 Task: Create a due date automation trigger when advanced on, on the wednesday before a card is due add fields with custom field "Resume" set to a date in this month at 11:00 AM.
Action: Mouse moved to (1195, 82)
Screenshot: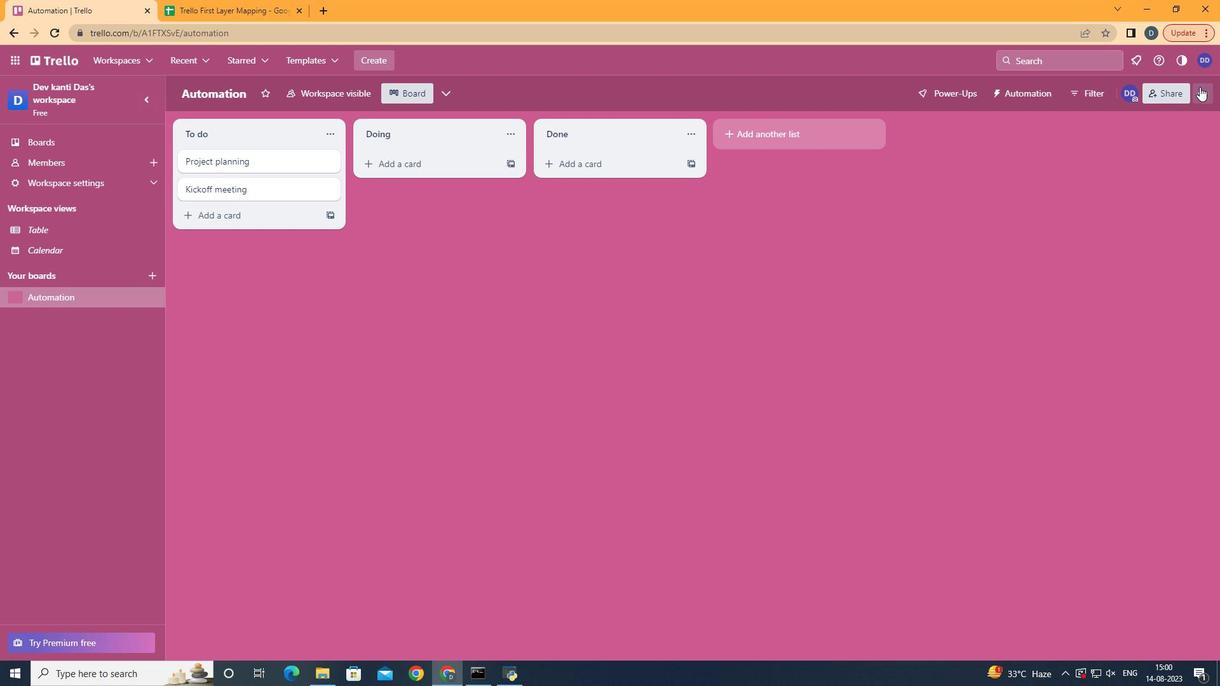 
Action: Mouse pressed left at (1195, 82)
Screenshot: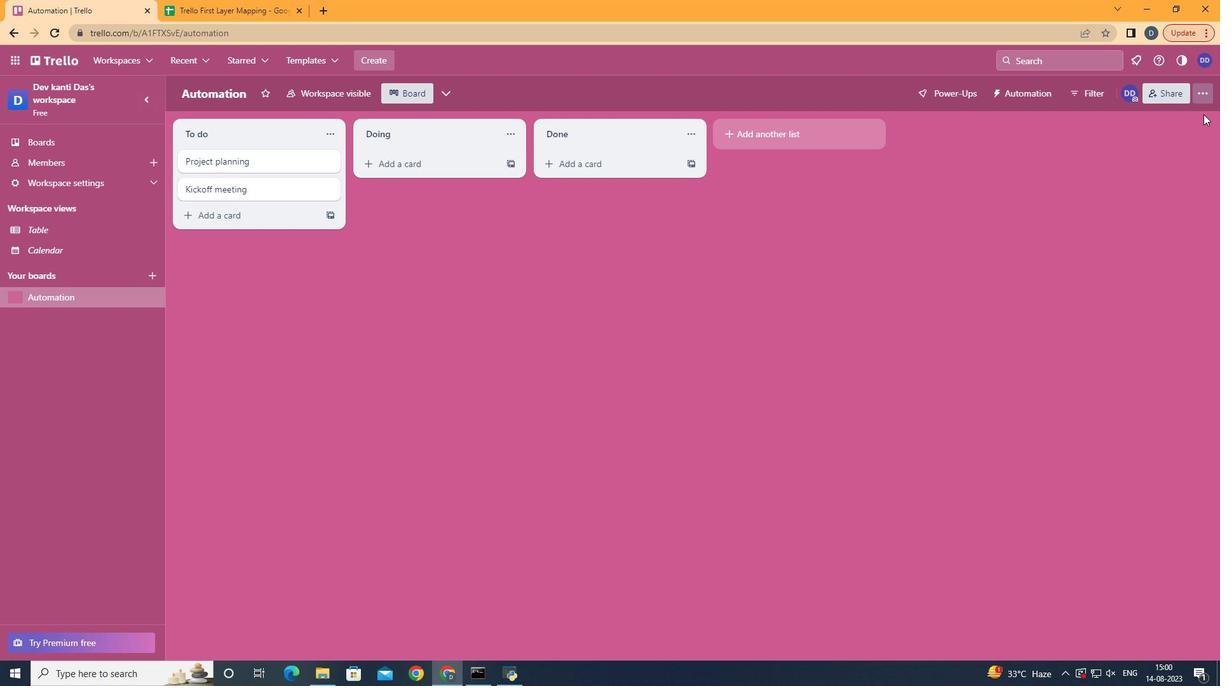 
Action: Mouse moved to (1133, 261)
Screenshot: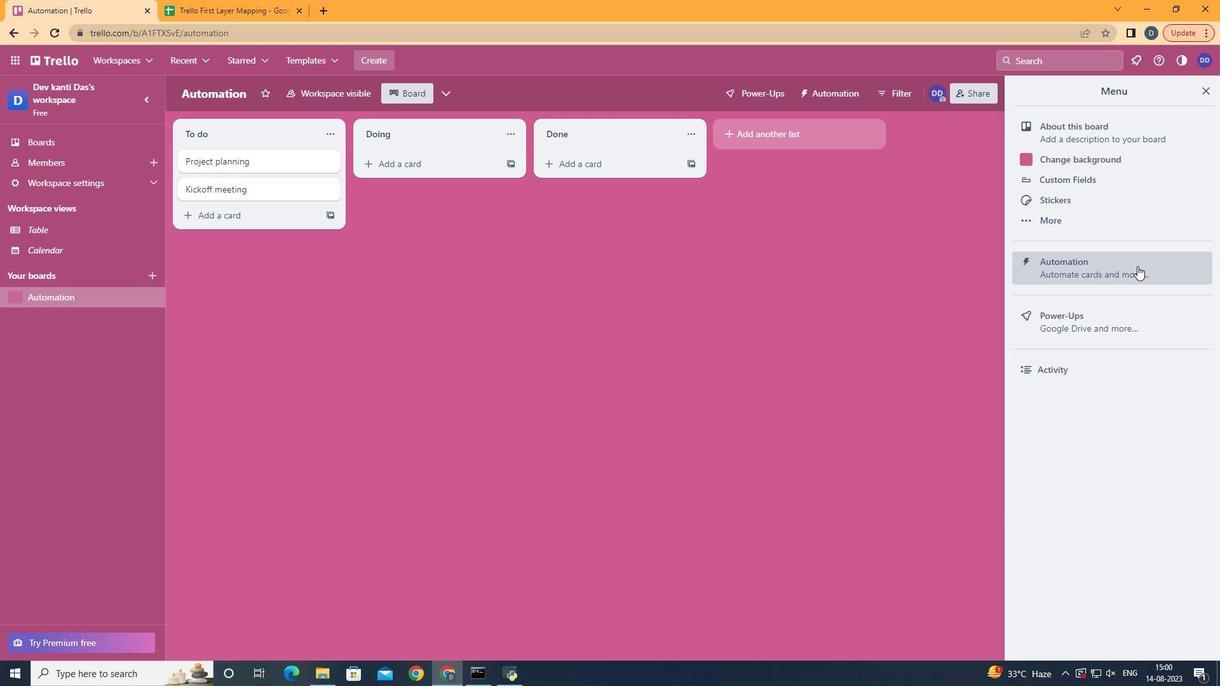 
Action: Mouse pressed left at (1133, 261)
Screenshot: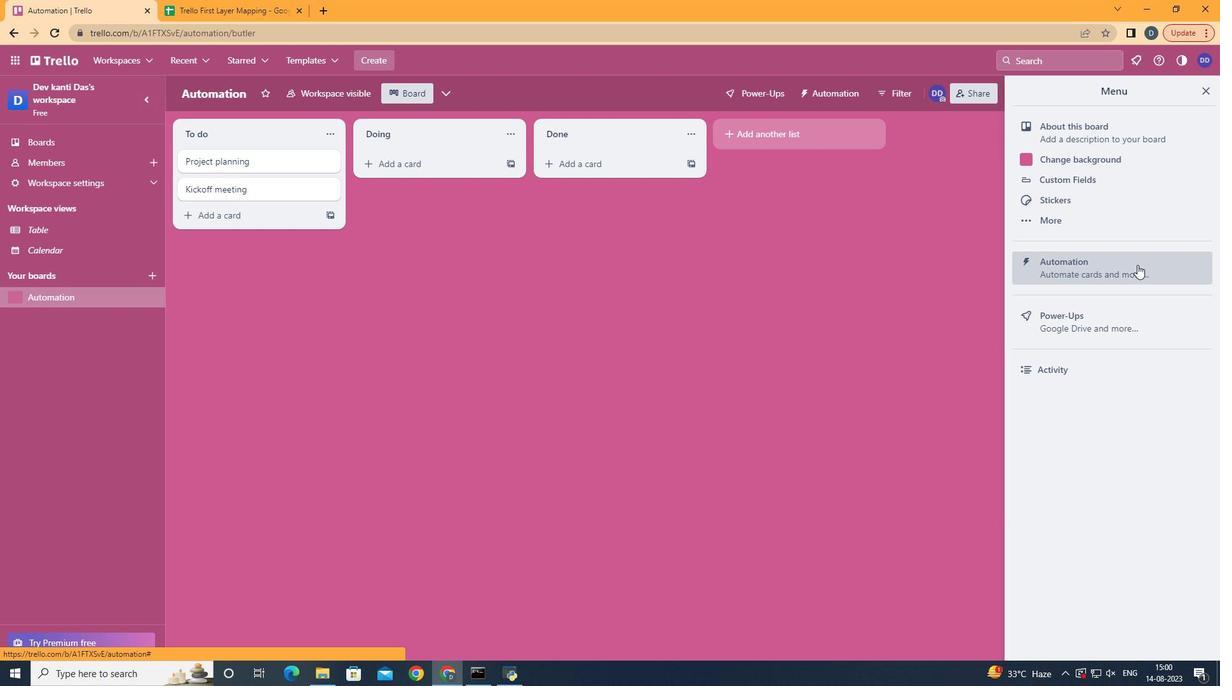 
Action: Mouse moved to (218, 238)
Screenshot: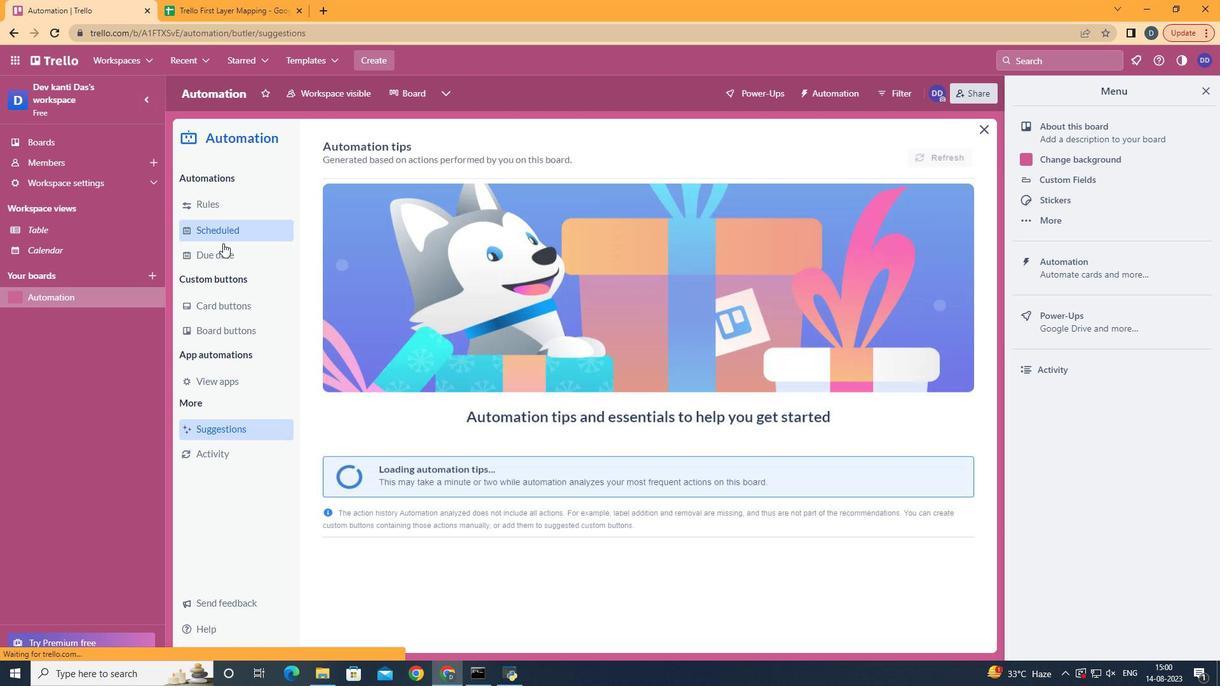 
Action: Mouse pressed left at (218, 238)
Screenshot: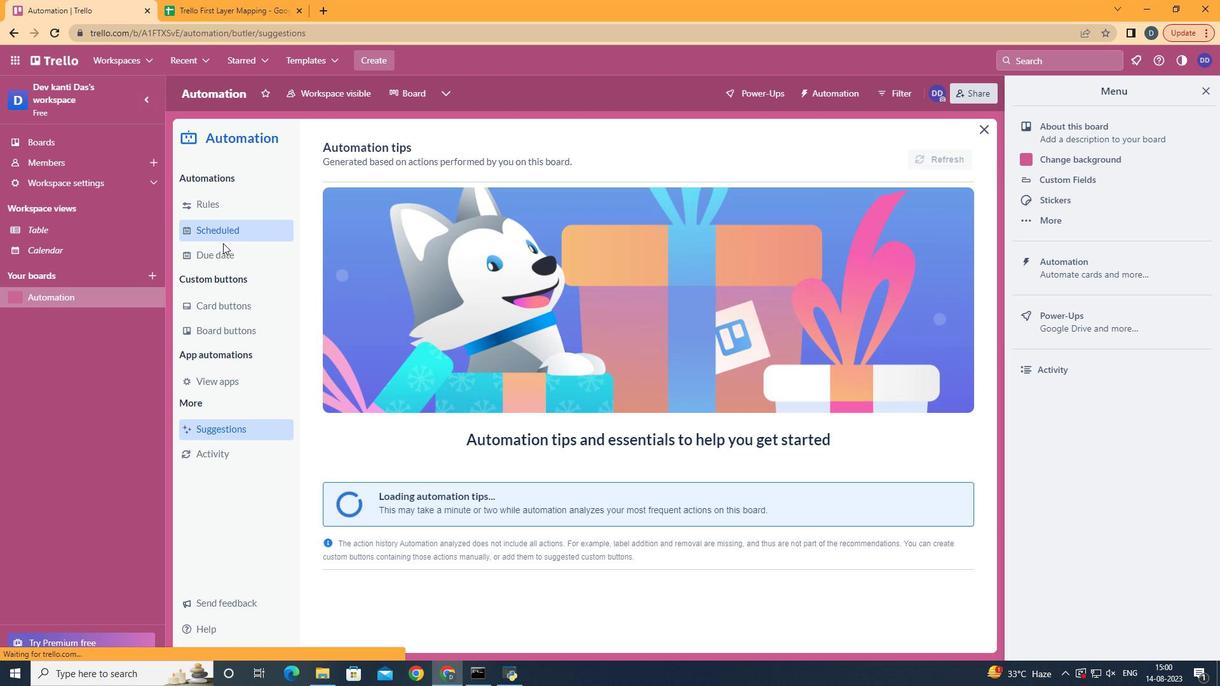 
Action: Mouse moved to (217, 245)
Screenshot: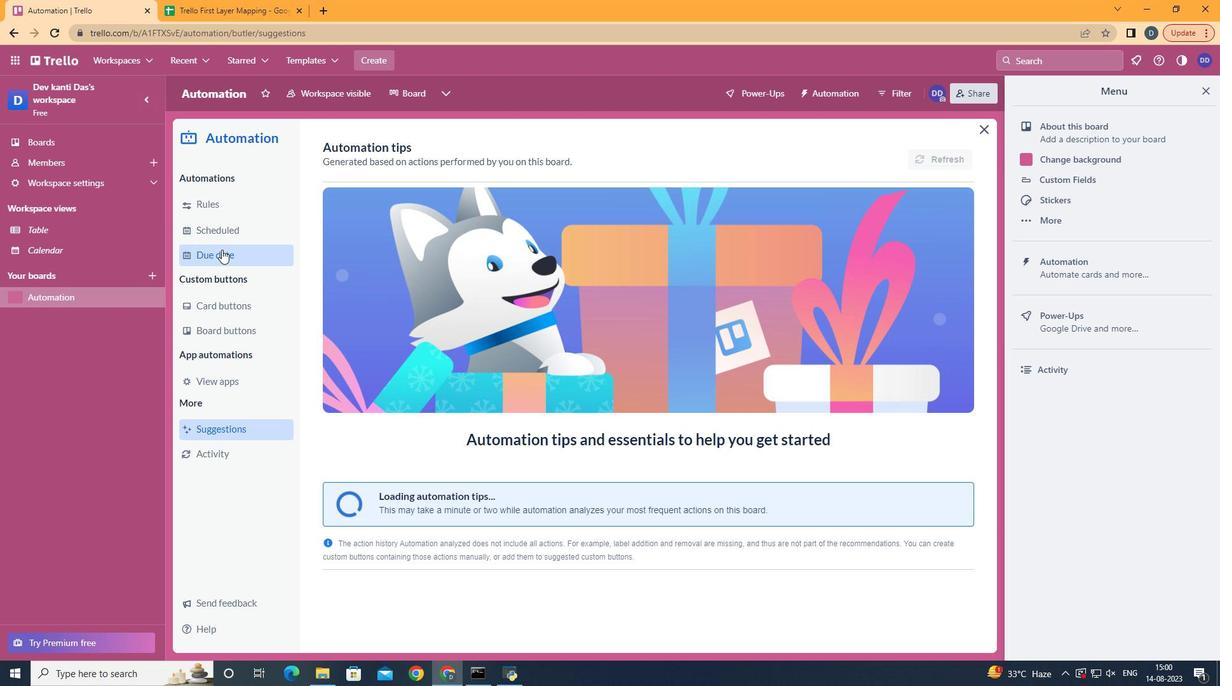 
Action: Mouse pressed left at (217, 245)
Screenshot: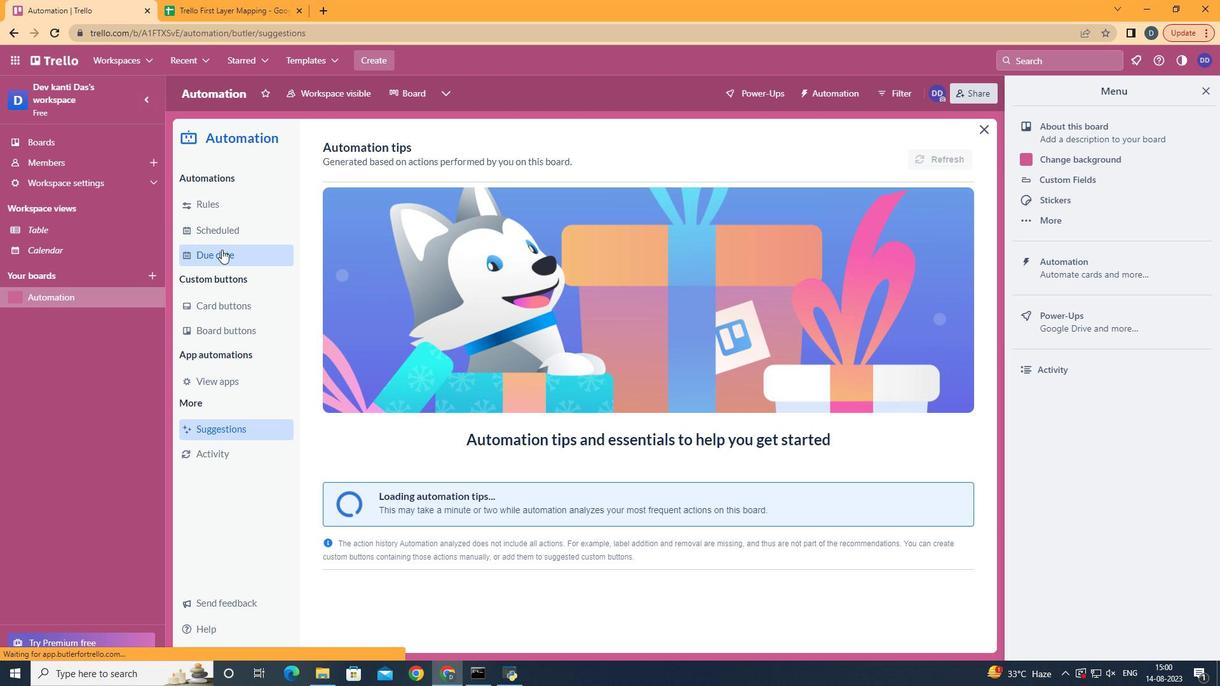 
Action: Mouse moved to (883, 149)
Screenshot: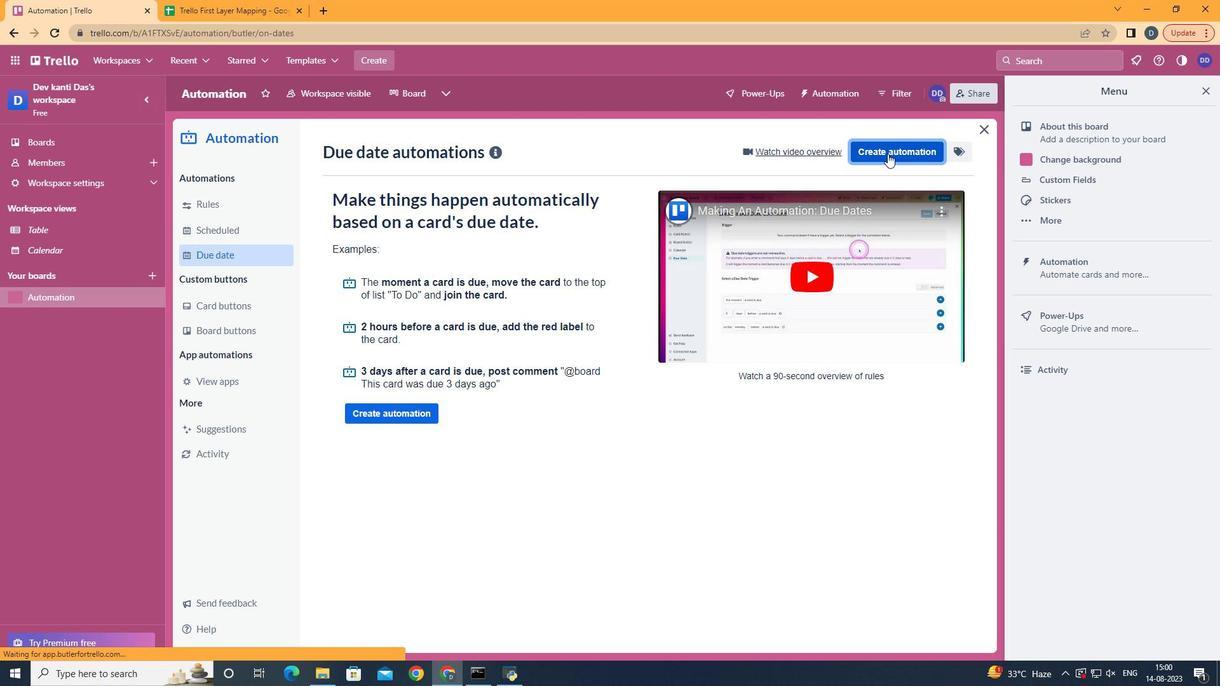 
Action: Mouse pressed left at (883, 149)
Screenshot: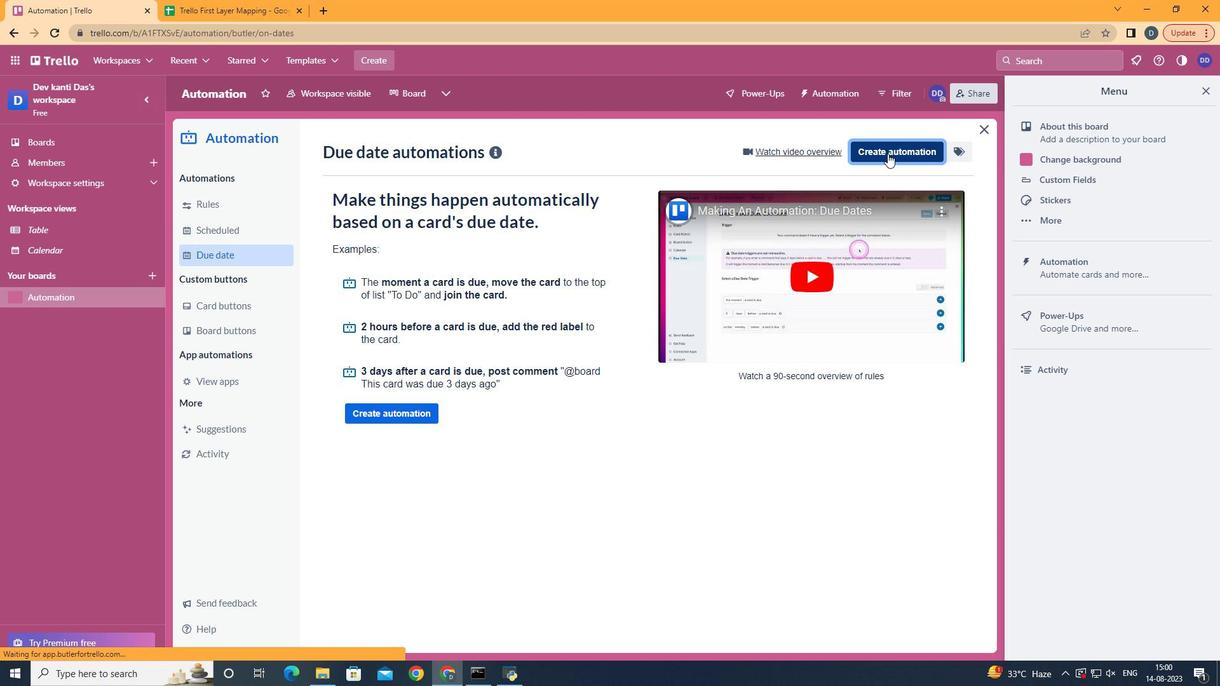 
Action: Mouse moved to (654, 266)
Screenshot: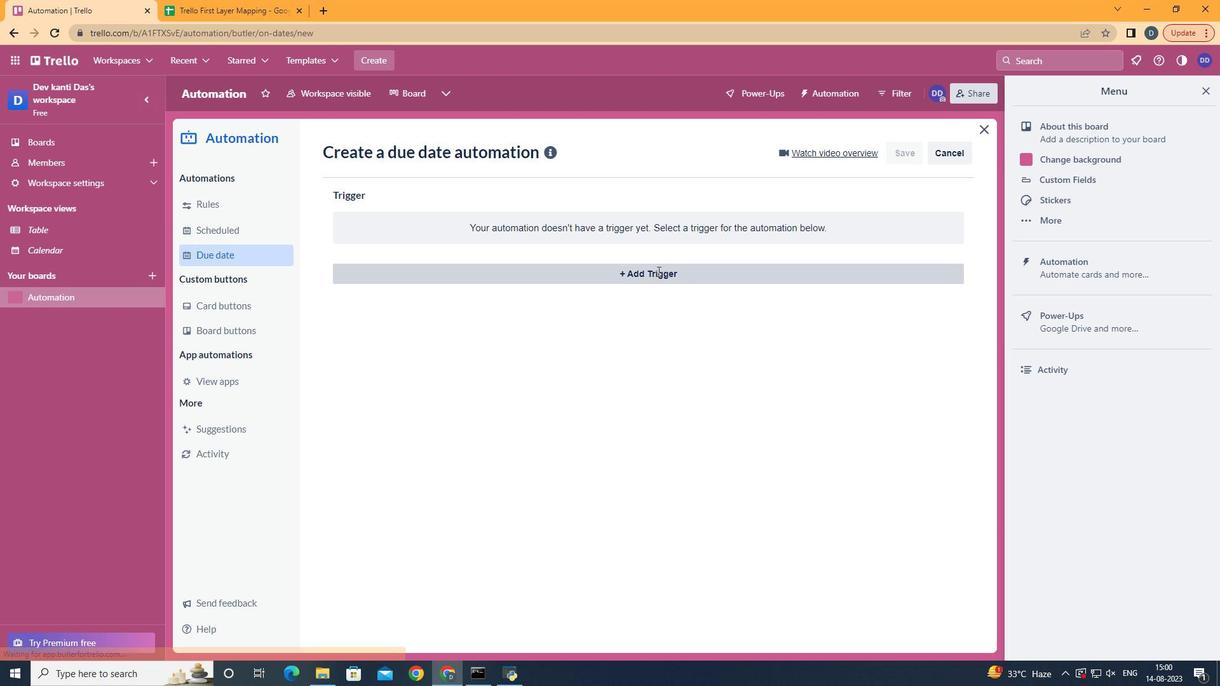 
Action: Mouse pressed left at (654, 266)
Screenshot: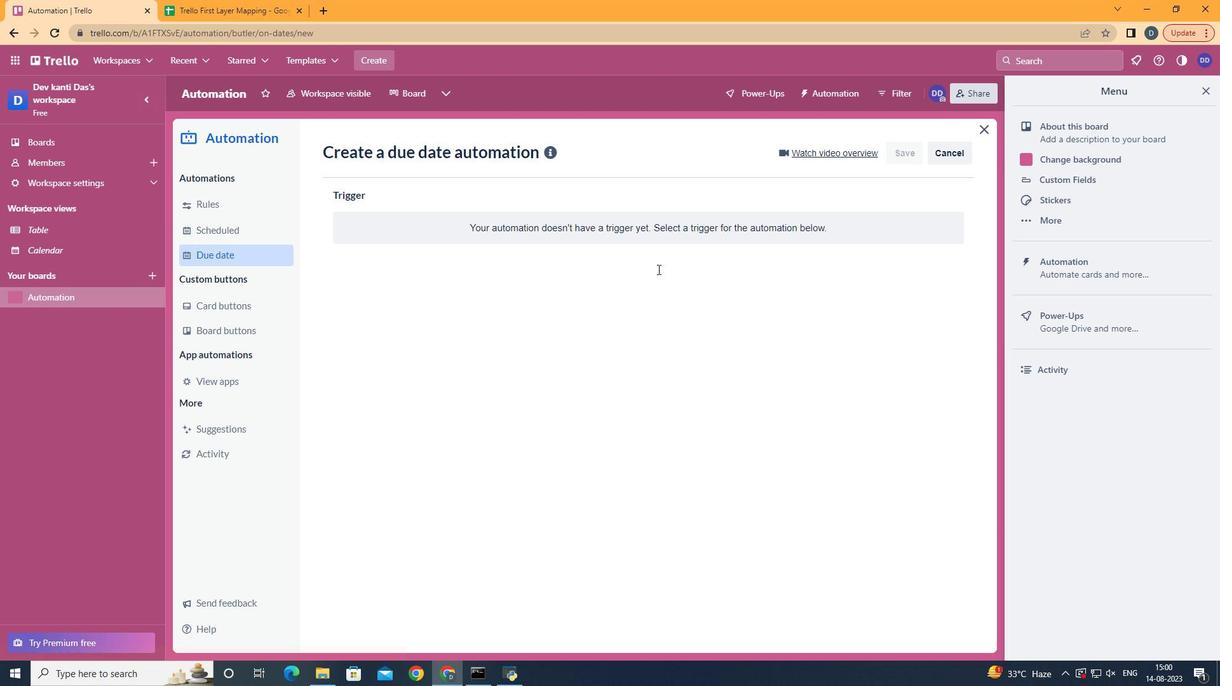 
Action: Mouse moved to (411, 385)
Screenshot: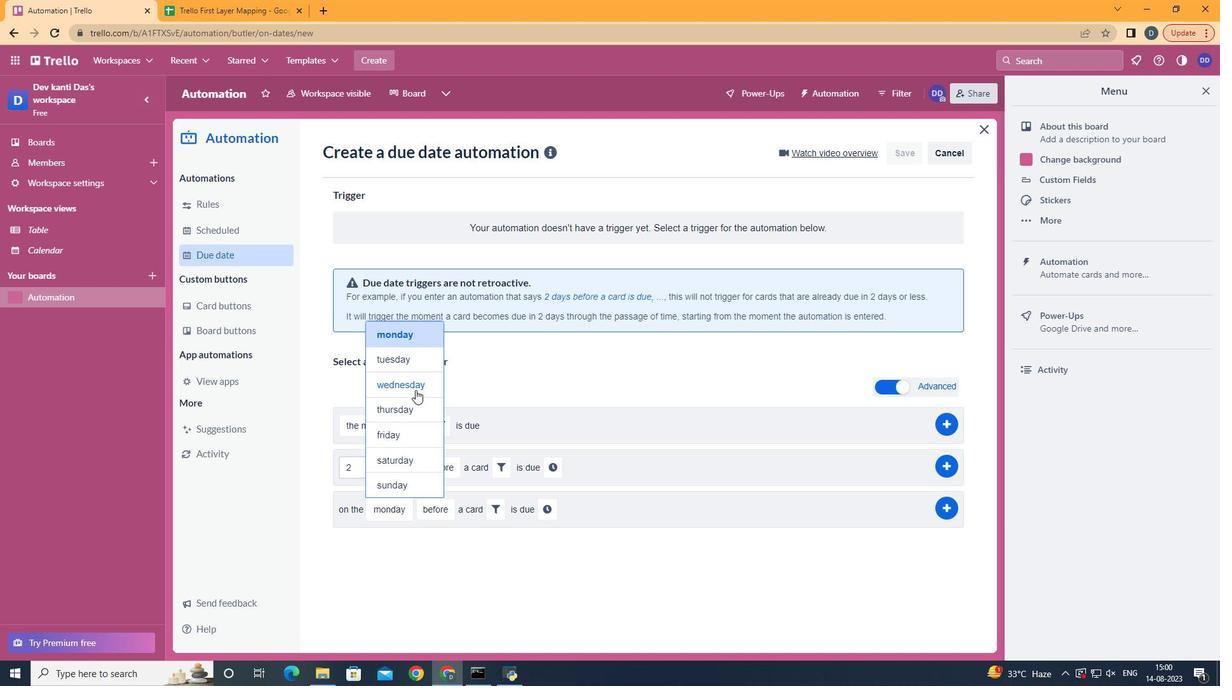 
Action: Mouse pressed left at (411, 385)
Screenshot: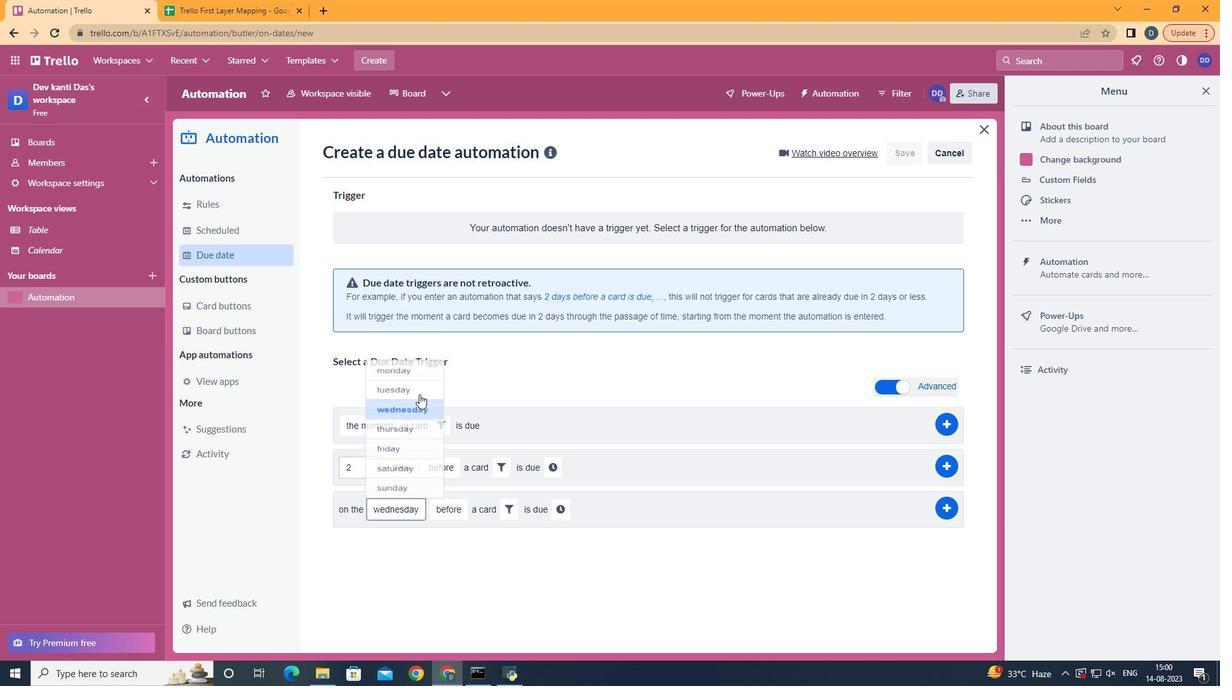 
Action: Mouse moved to (514, 519)
Screenshot: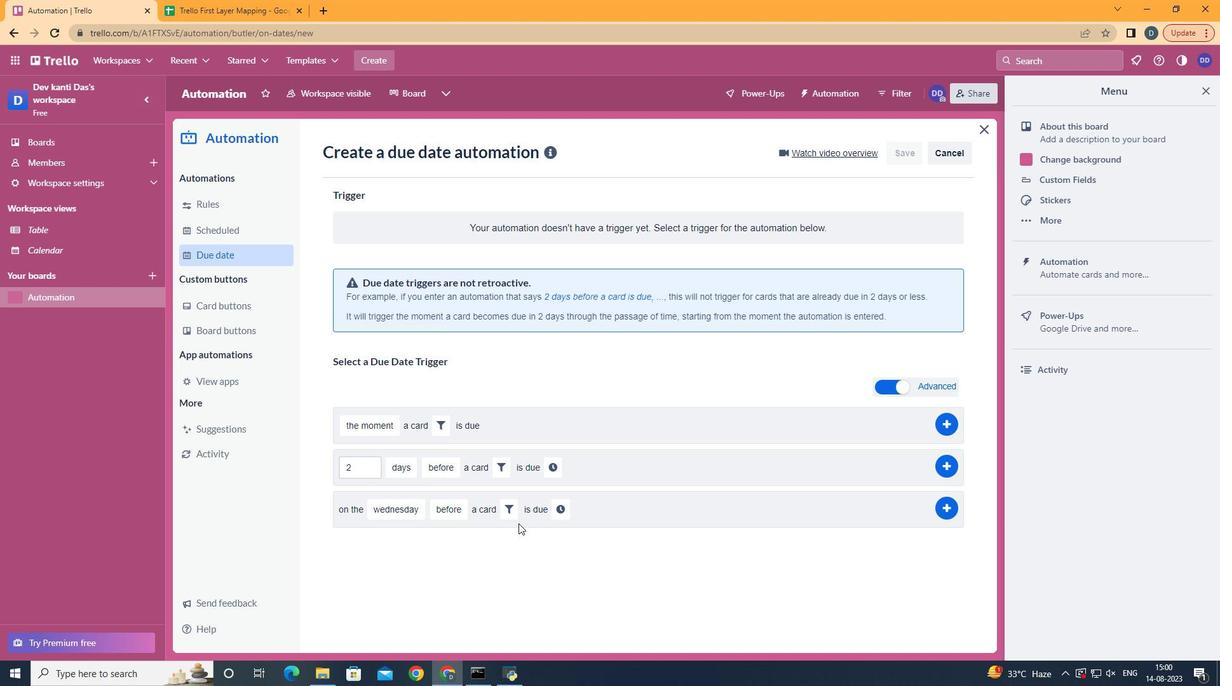 
Action: Mouse pressed left at (514, 519)
Screenshot: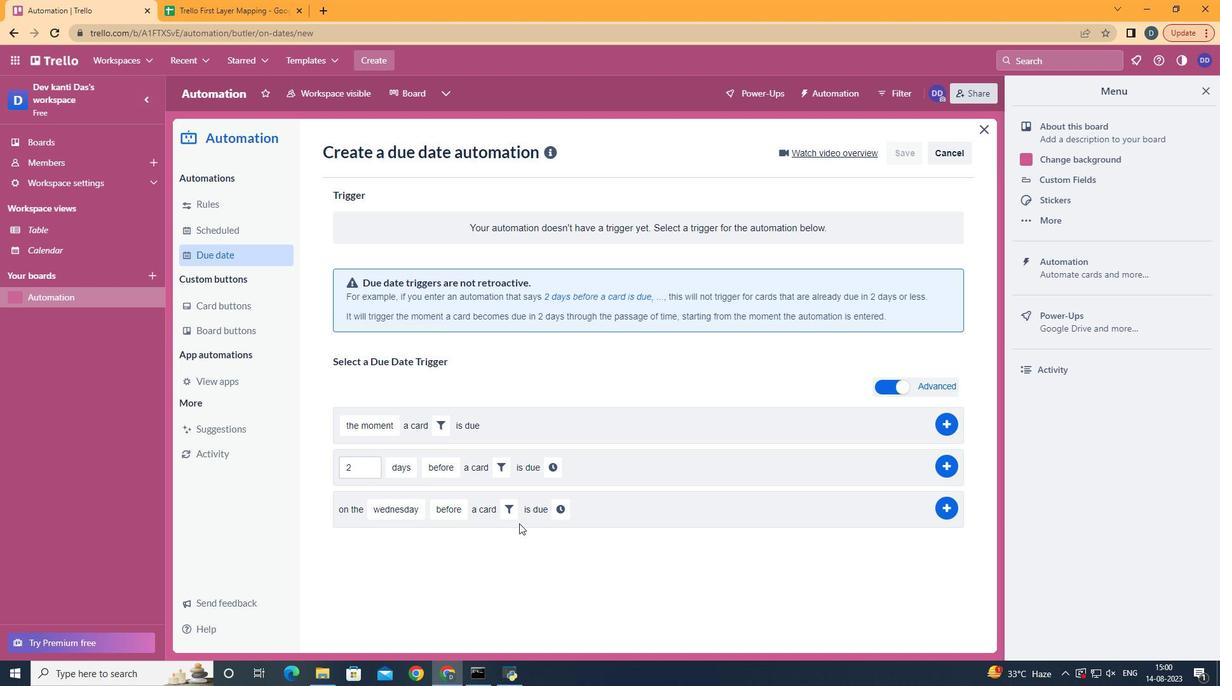 
Action: Mouse moved to (505, 503)
Screenshot: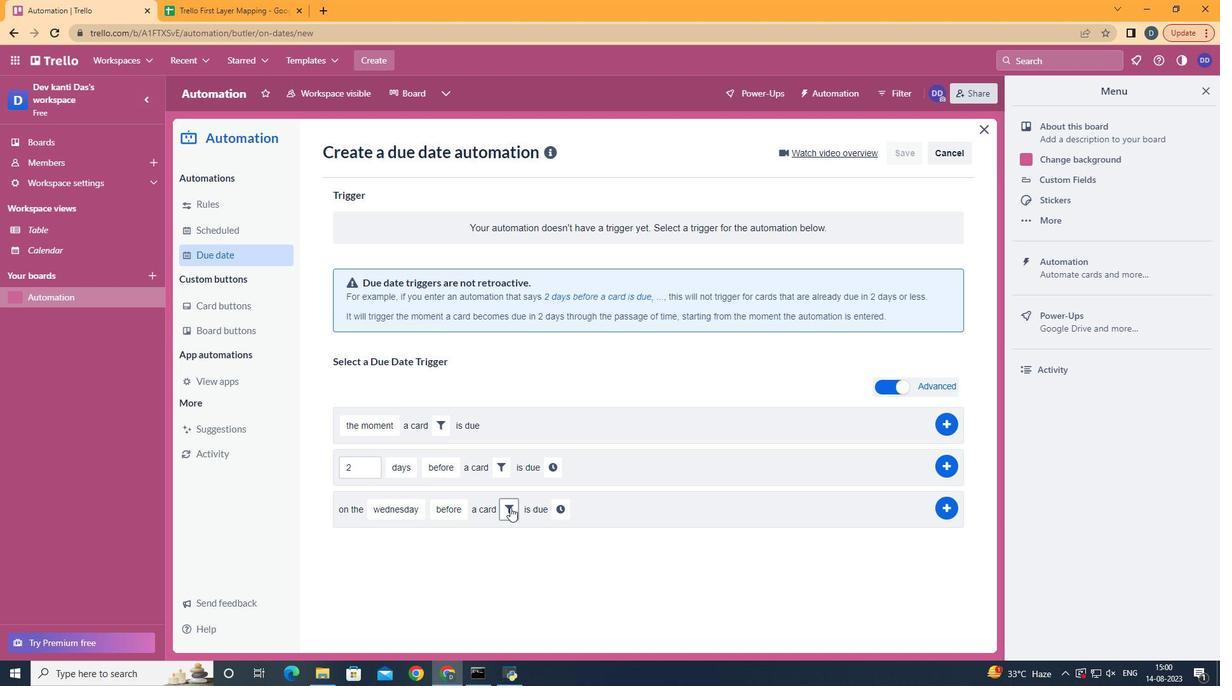 
Action: Mouse pressed left at (505, 503)
Screenshot: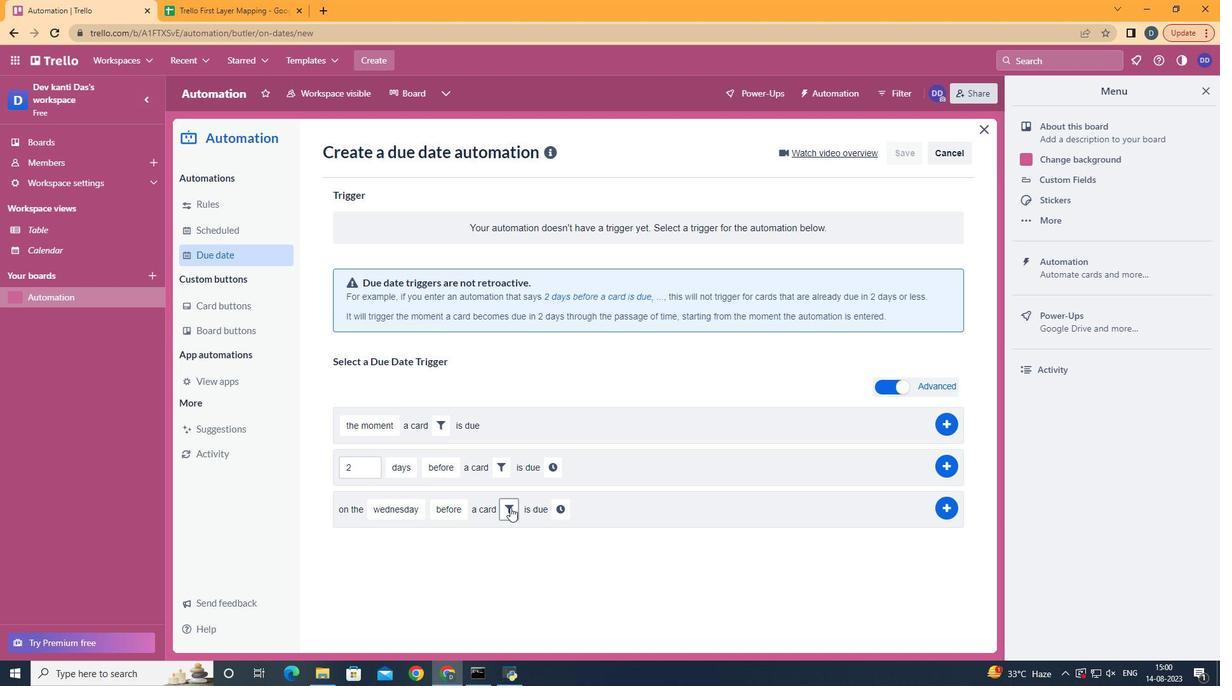 
Action: Mouse moved to (729, 552)
Screenshot: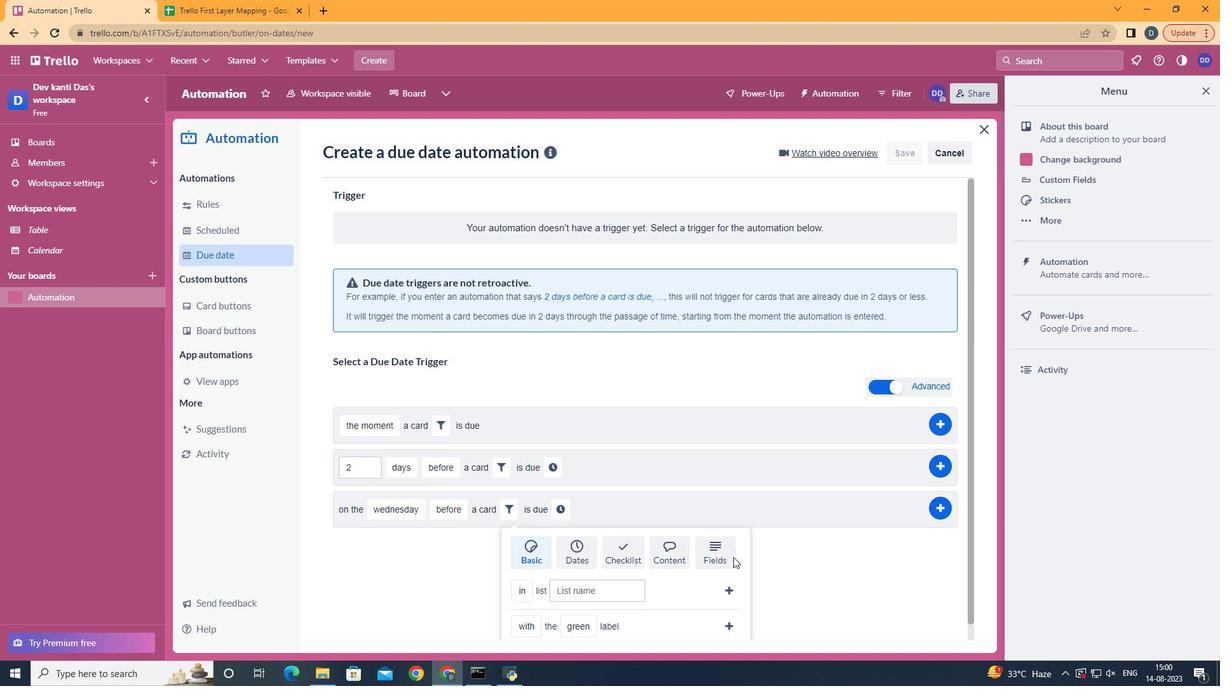 
Action: Mouse pressed left at (729, 552)
Screenshot: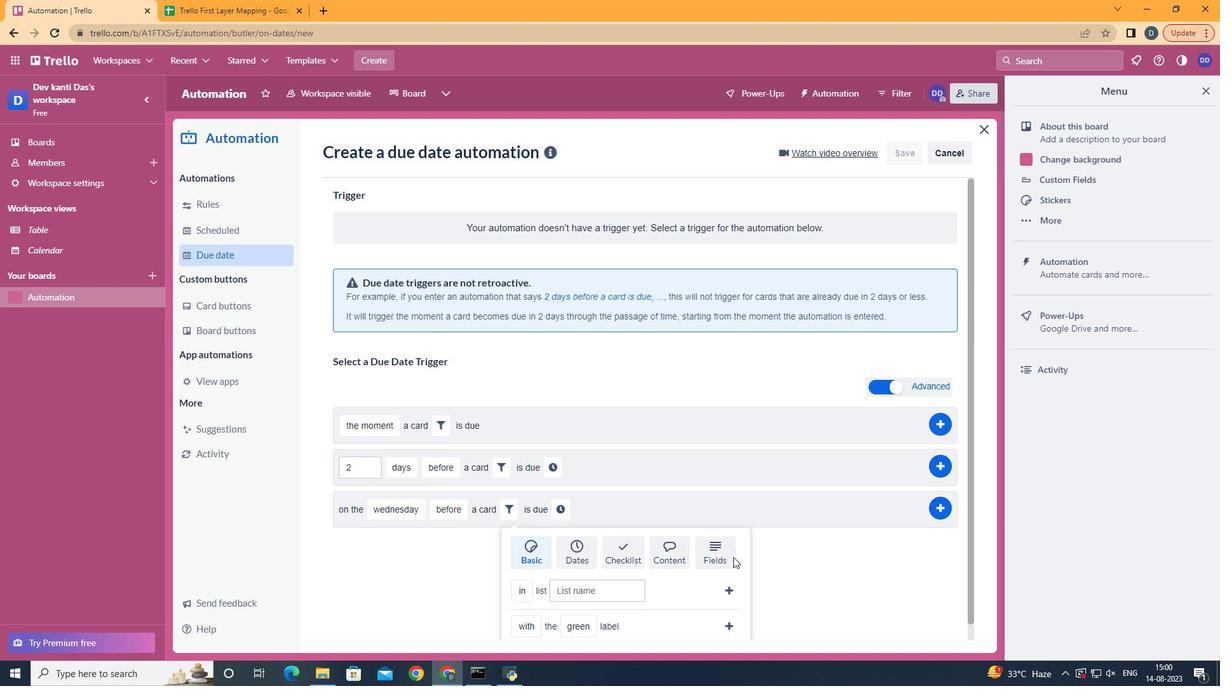 
Action: Mouse moved to (729, 553)
Screenshot: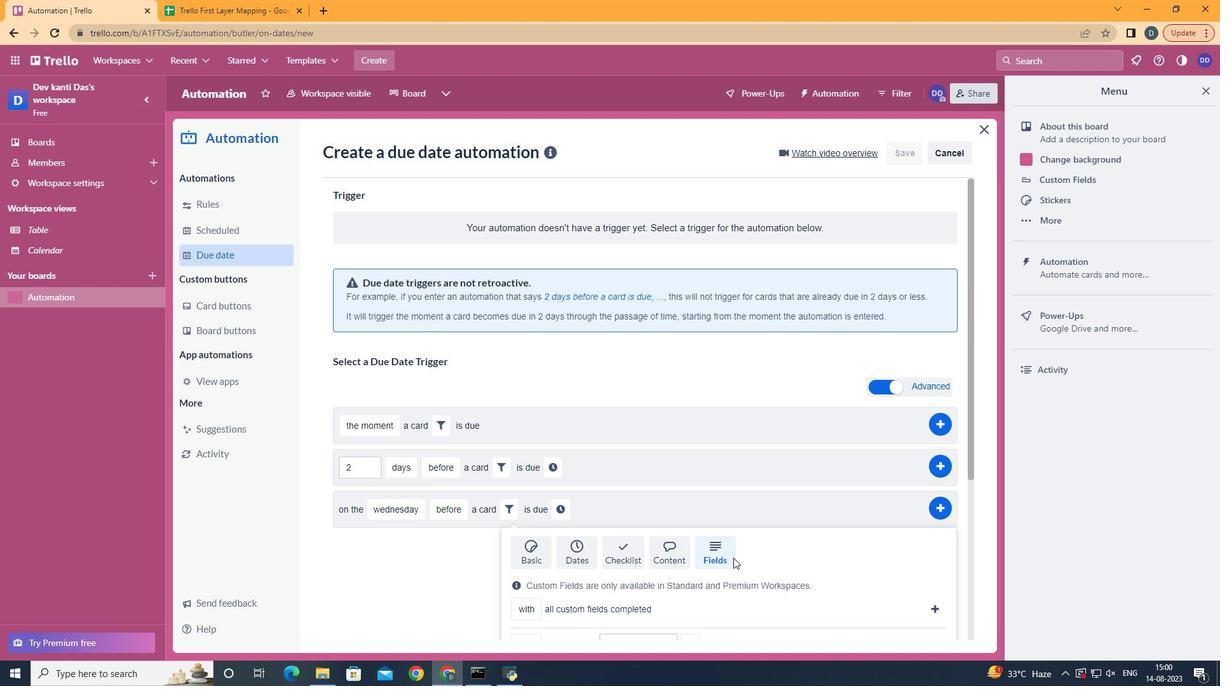 
Action: Mouse scrolled (729, 552) with delta (0, 0)
Screenshot: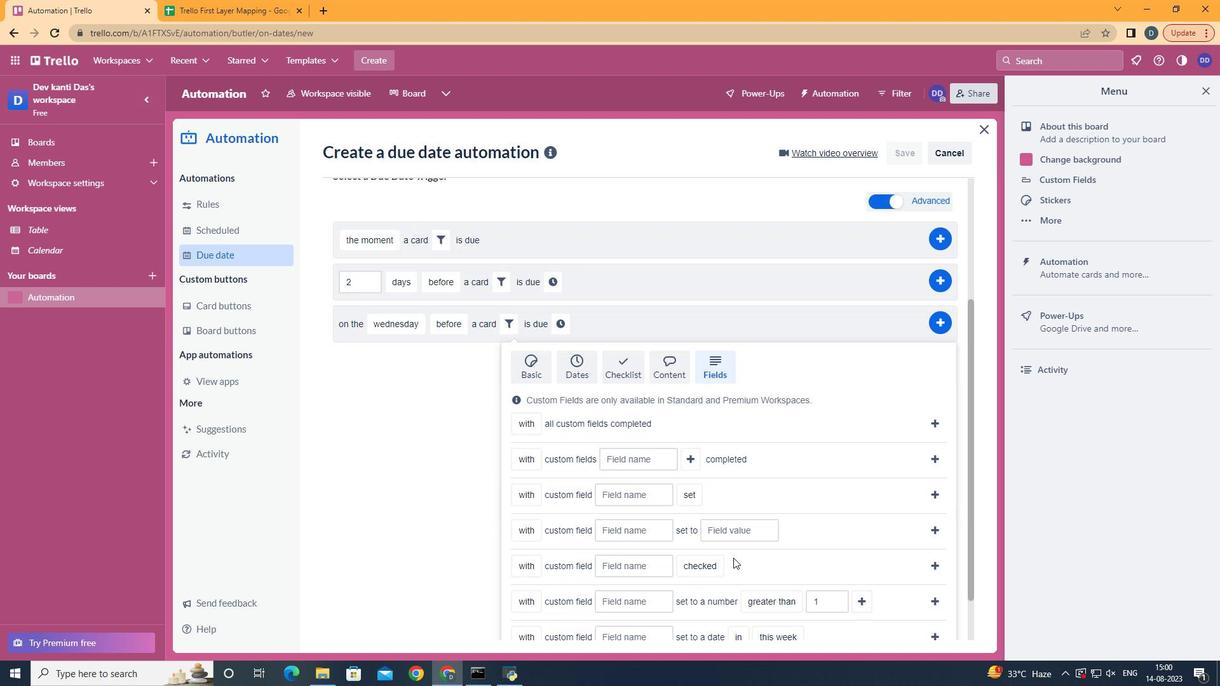 
Action: Mouse scrolled (729, 552) with delta (0, 0)
Screenshot: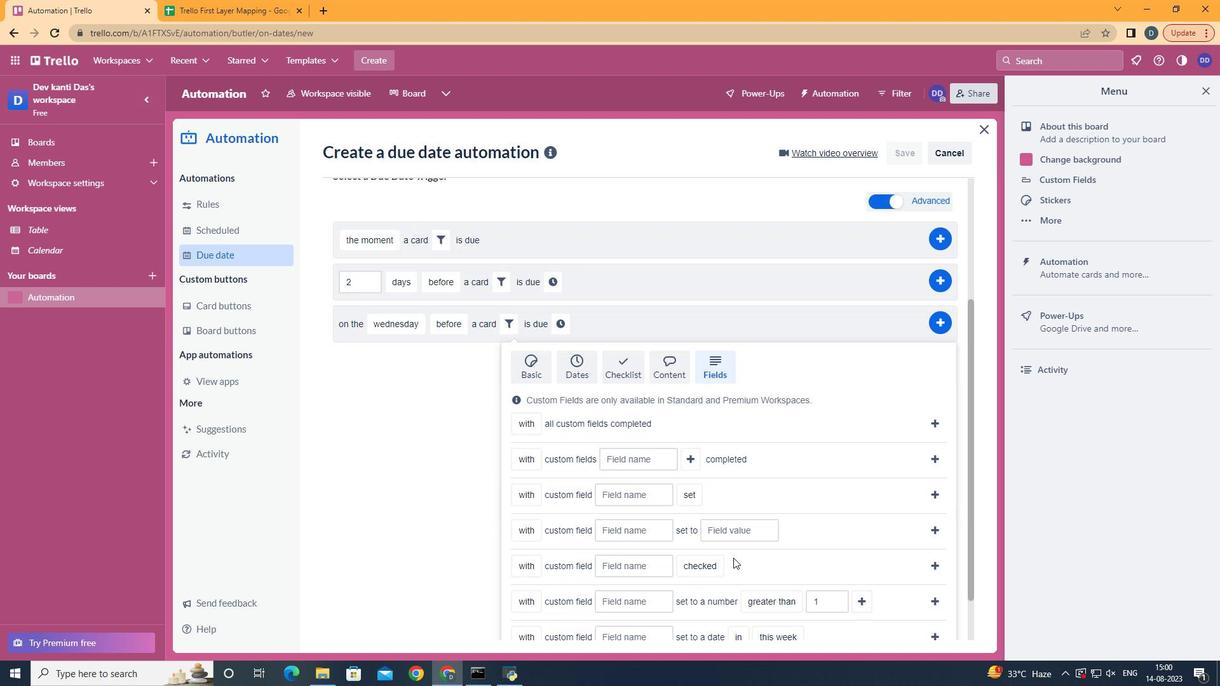 
Action: Mouse scrolled (729, 552) with delta (0, 0)
Screenshot: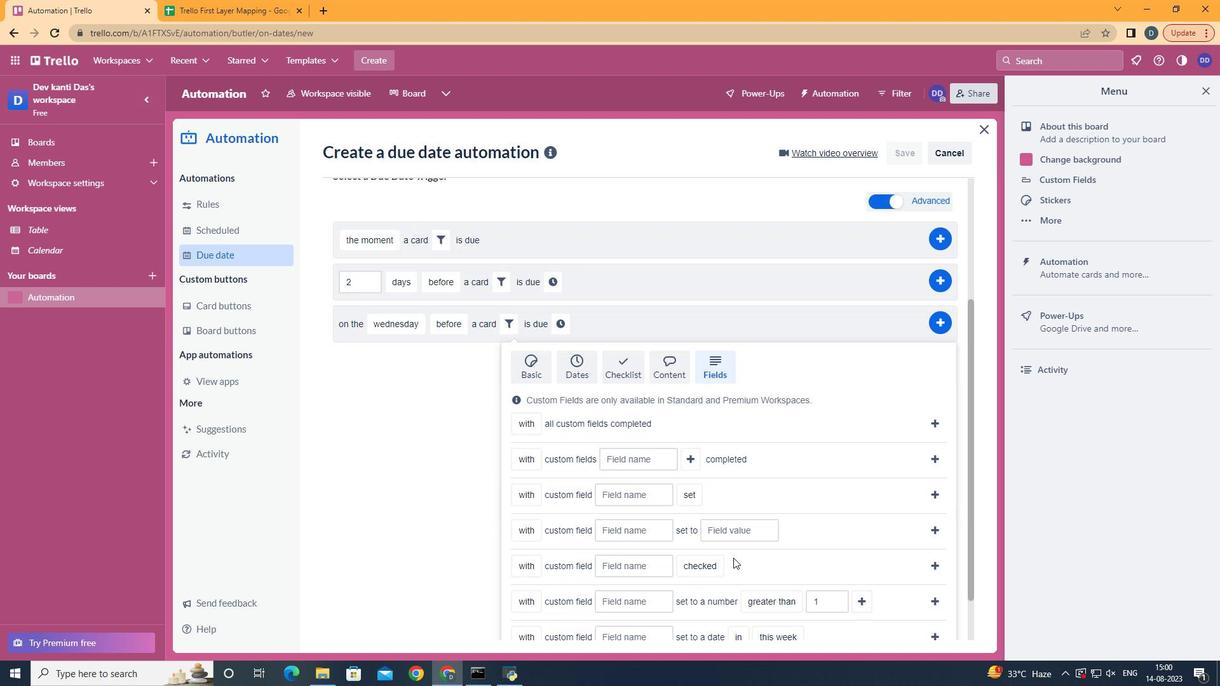 
Action: Mouse scrolled (729, 552) with delta (0, 0)
Screenshot: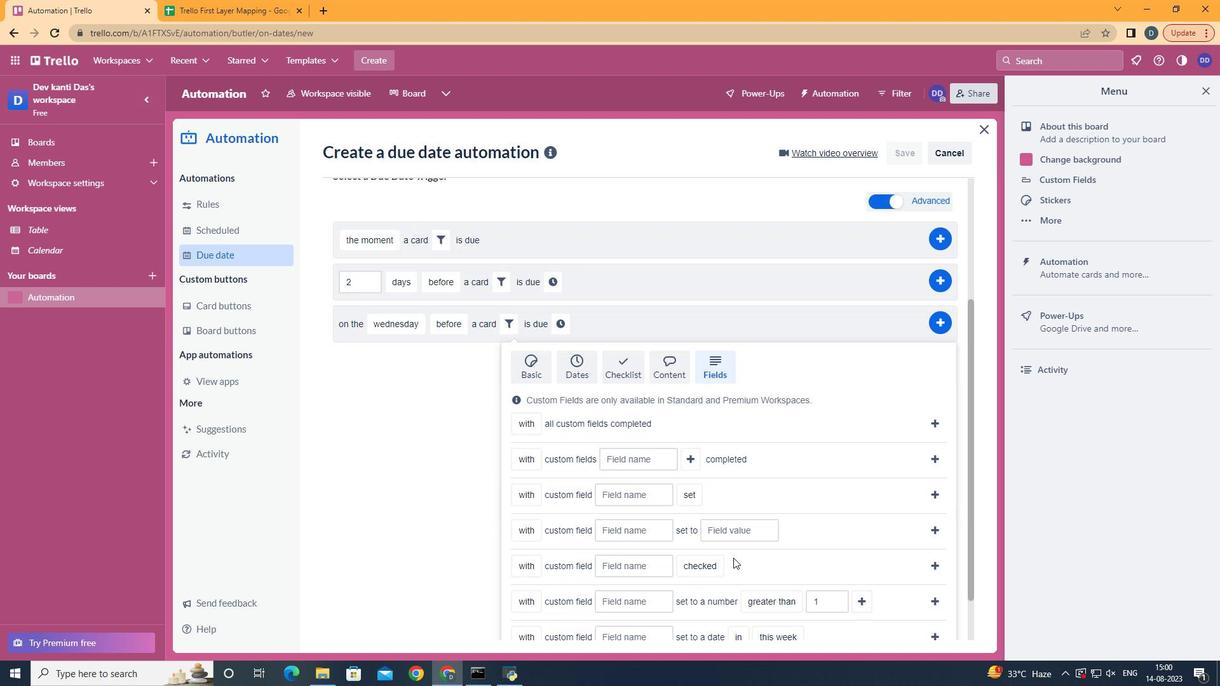 
Action: Mouse scrolled (729, 552) with delta (0, 0)
Screenshot: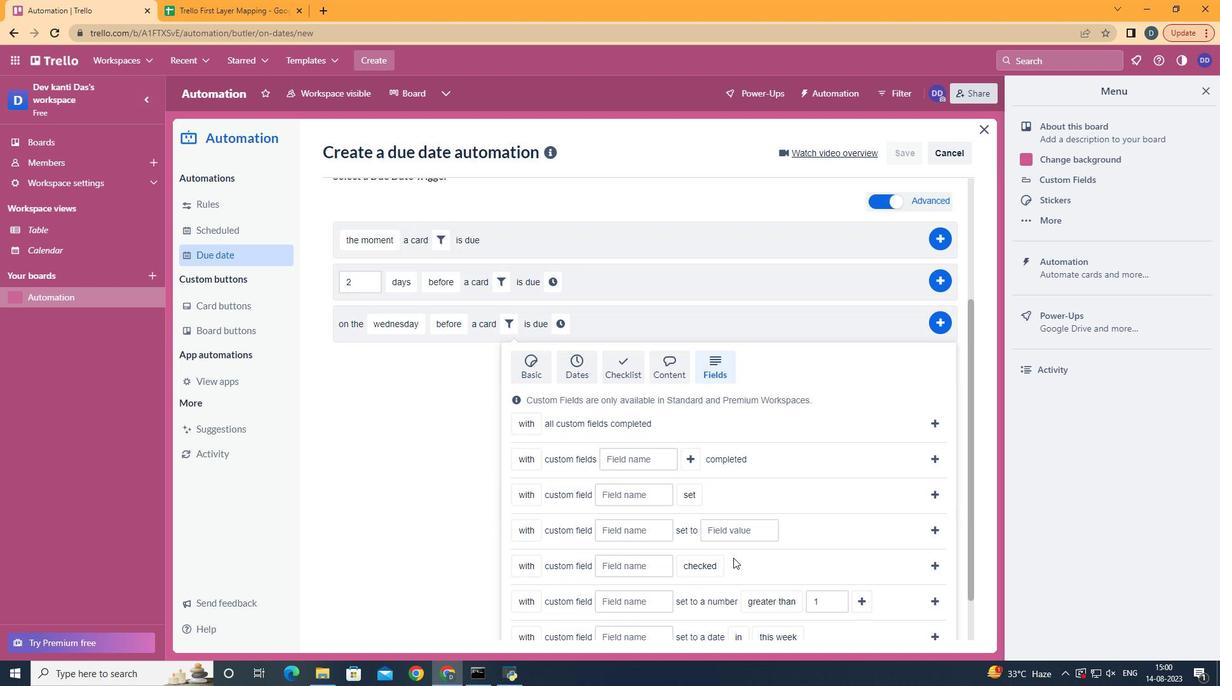 
Action: Mouse moved to (622, 572)
Screenshot: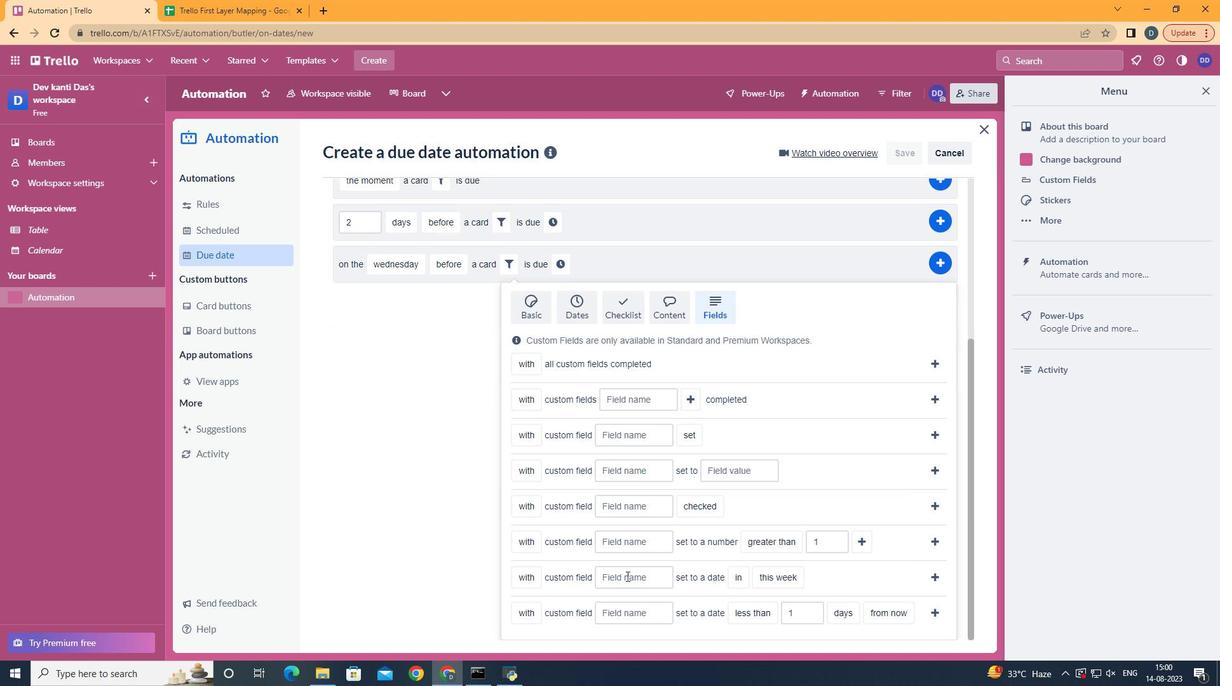 
Action: Mouse pressed left at (622, 572)
Screenshot: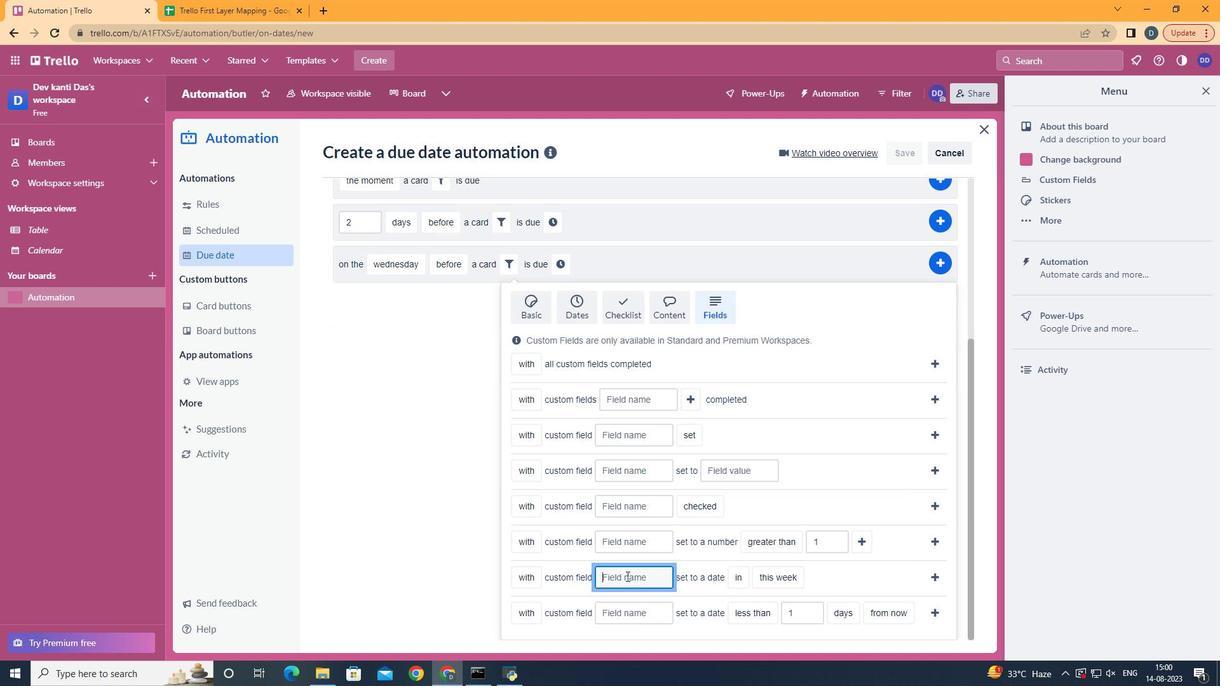 
Action: Key pressed <Key.shift><Key.shift>Resume
Screenshot: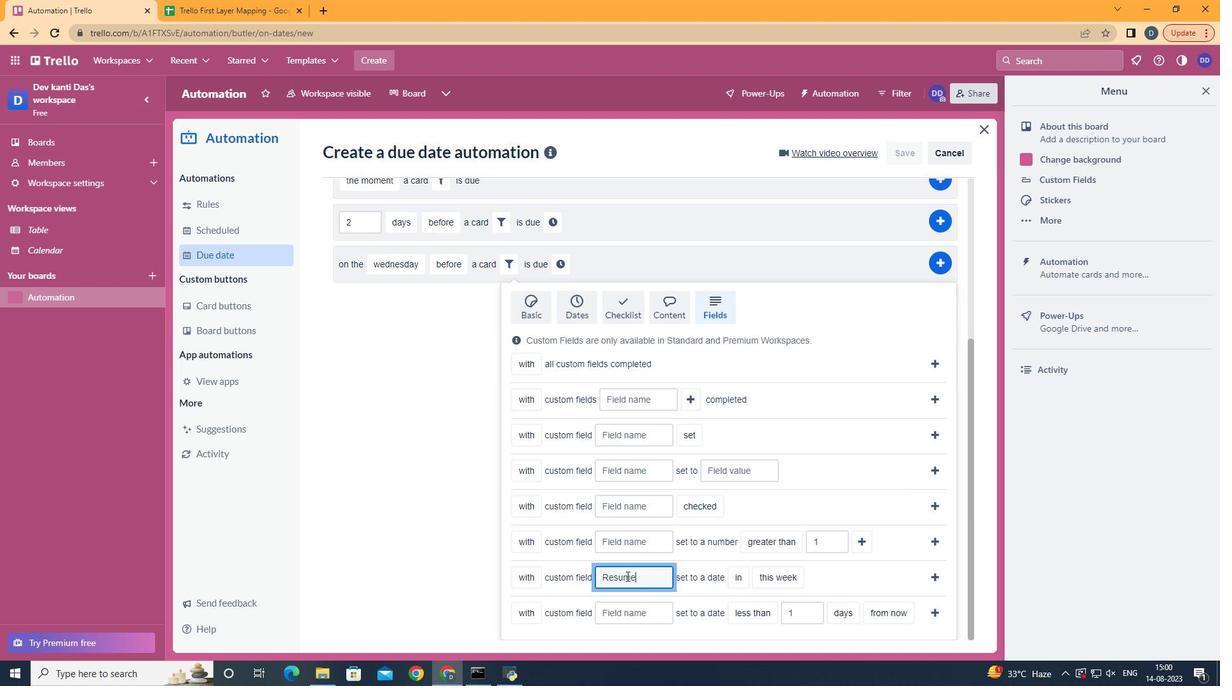 
Action: Mouse moved to (783, 618)
Screenshot: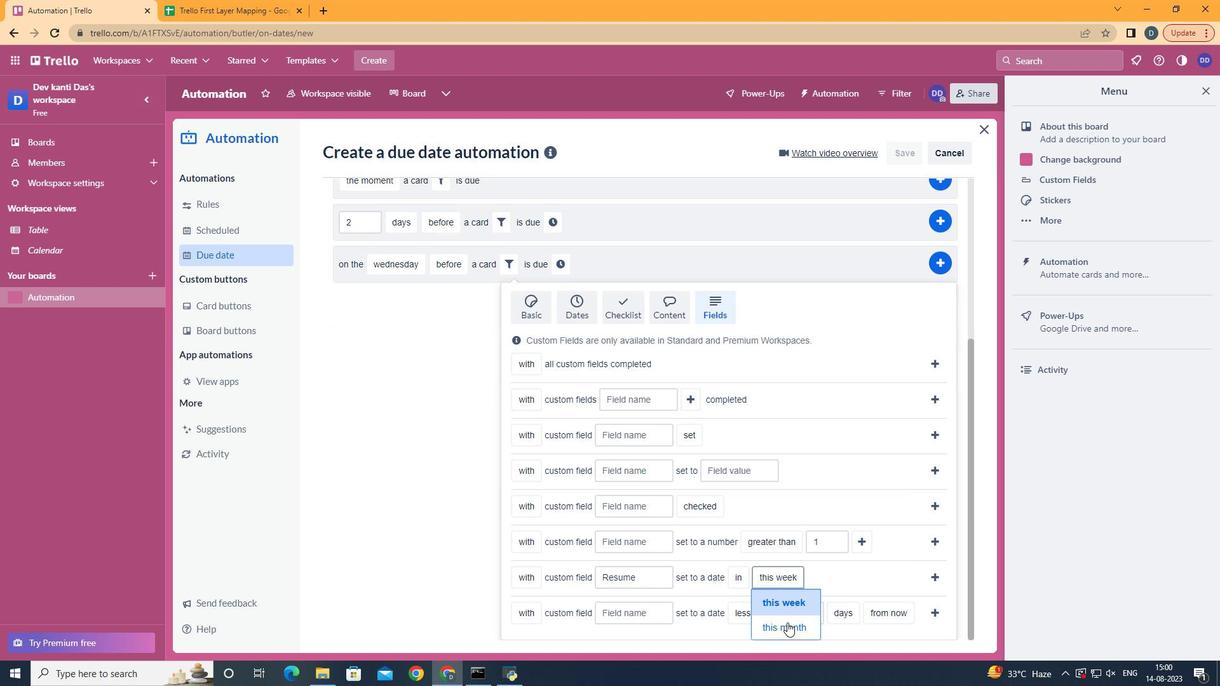 
Action: Mouse pressed left at (783, 618)
Screenshot: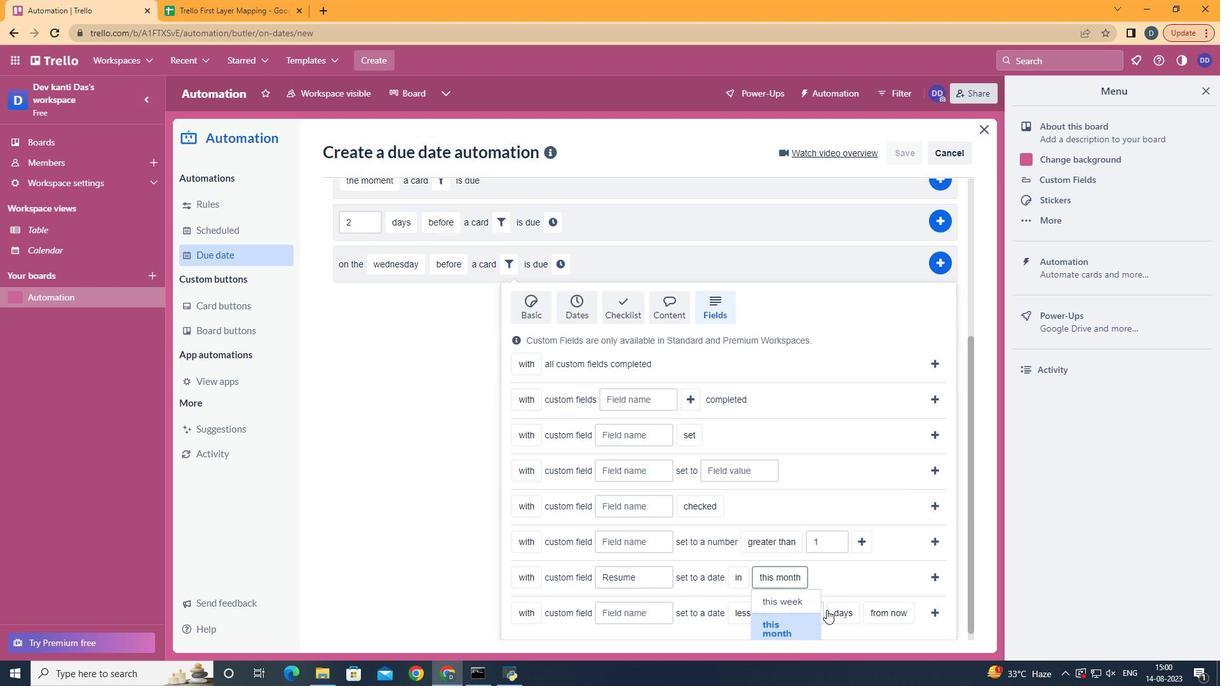 
Action: Mouse moved to (929, 577)
Screenshot: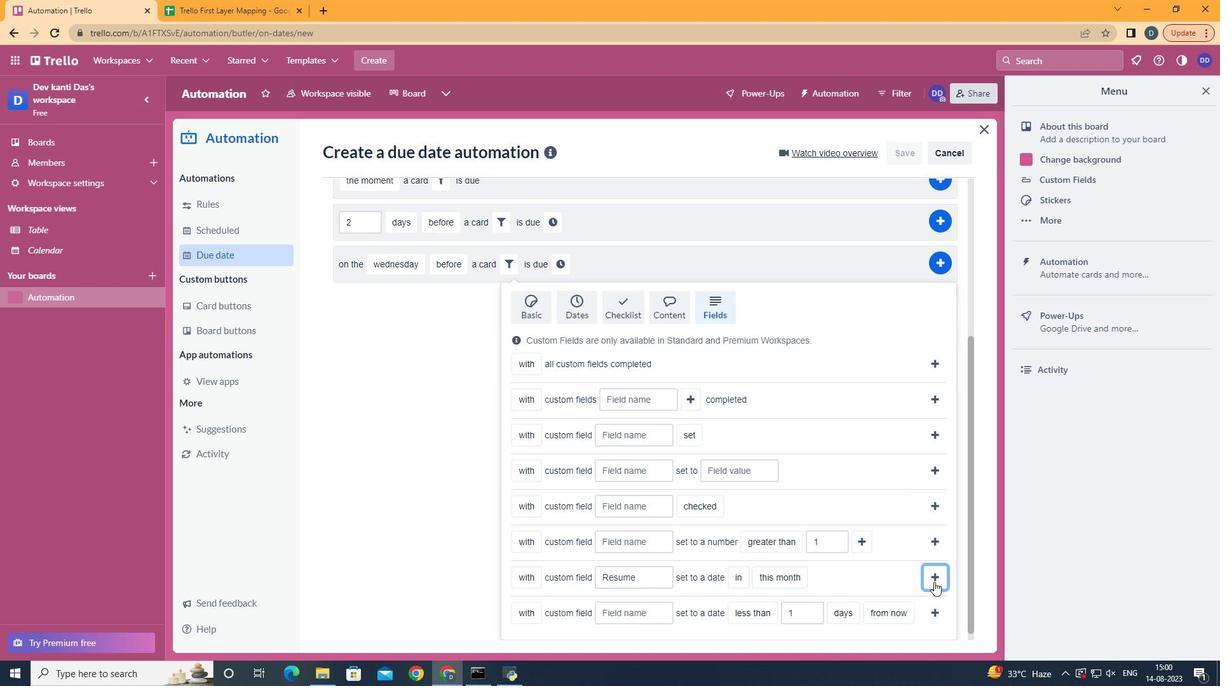 
Action: Mouse pressed left at (929, 577)
Screenshot: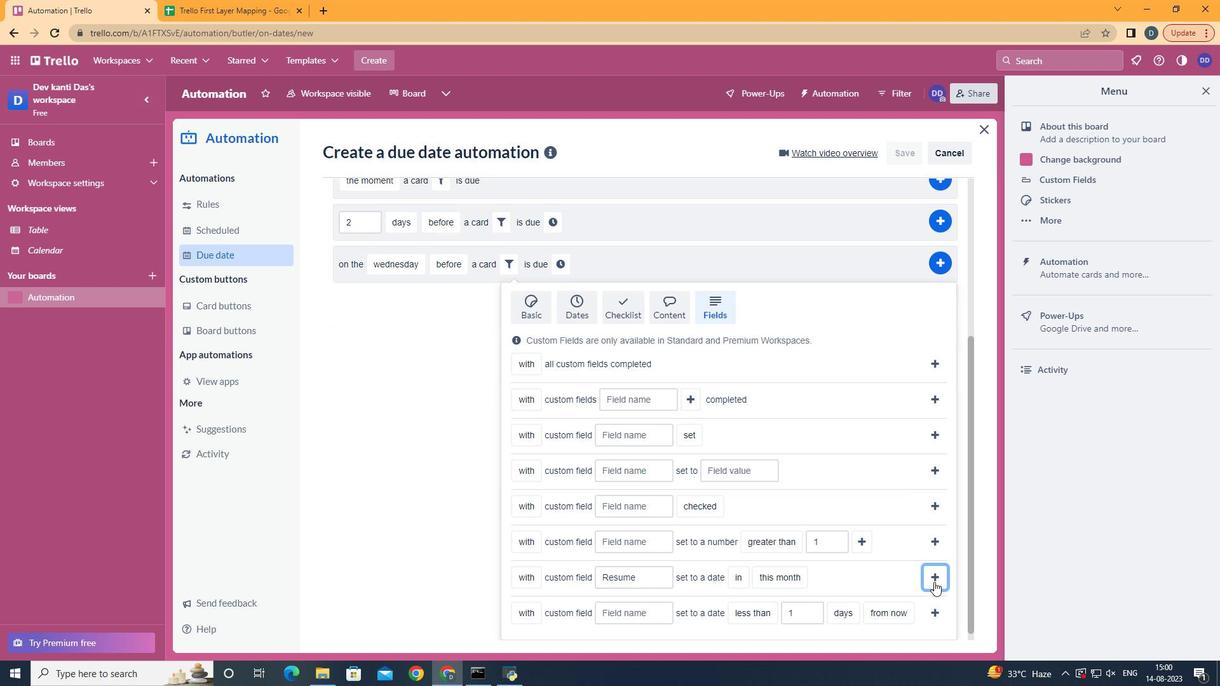 
Action: Mouse moved to (800, 506)
Screenshot: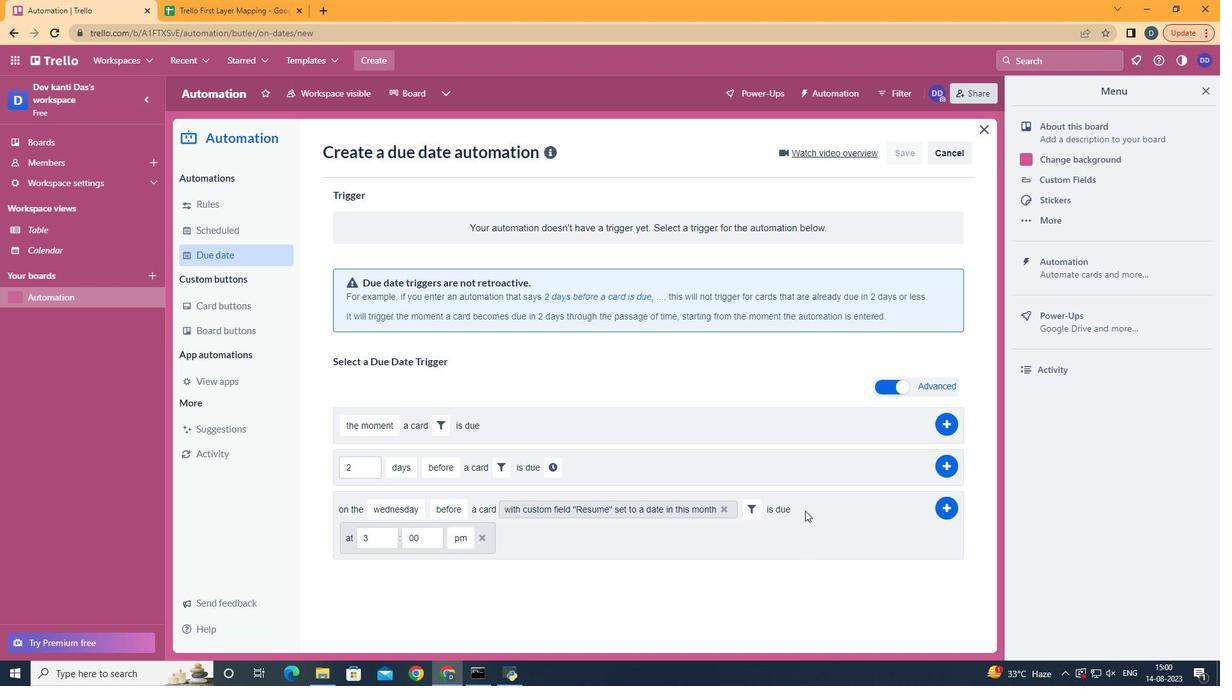 
Action: Mouse pressed left at (800, 506)
Screenshot: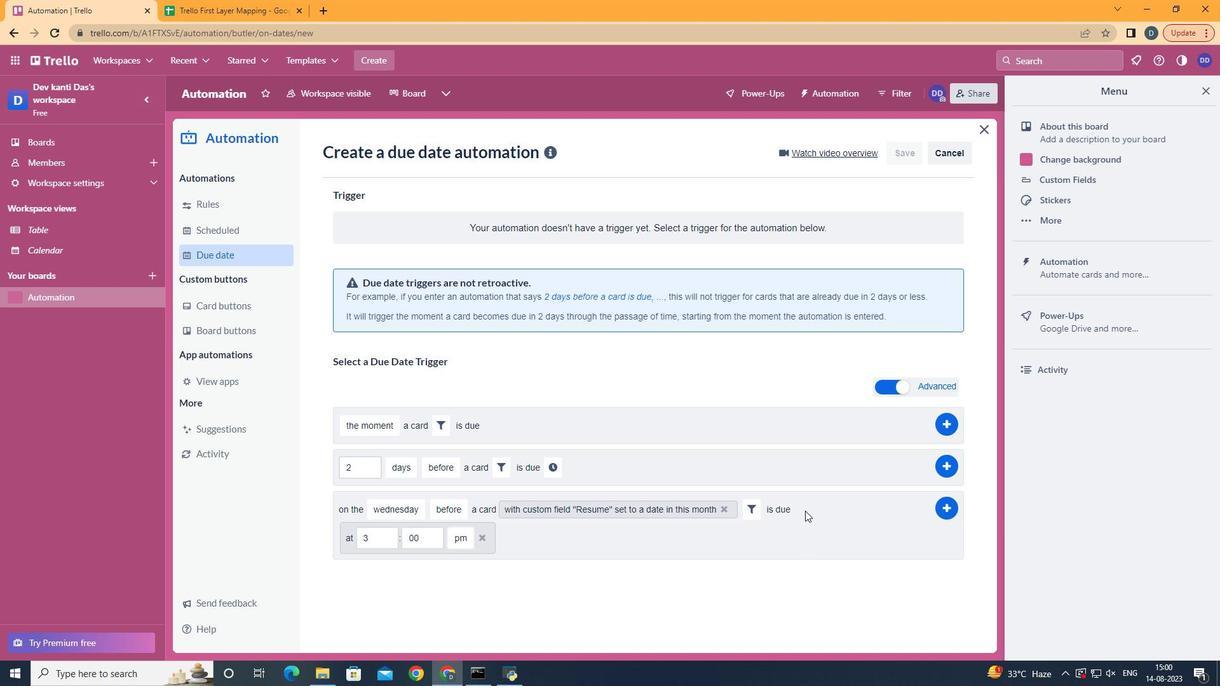 
Action: Mouse moved to (389, 537)
Screenshot: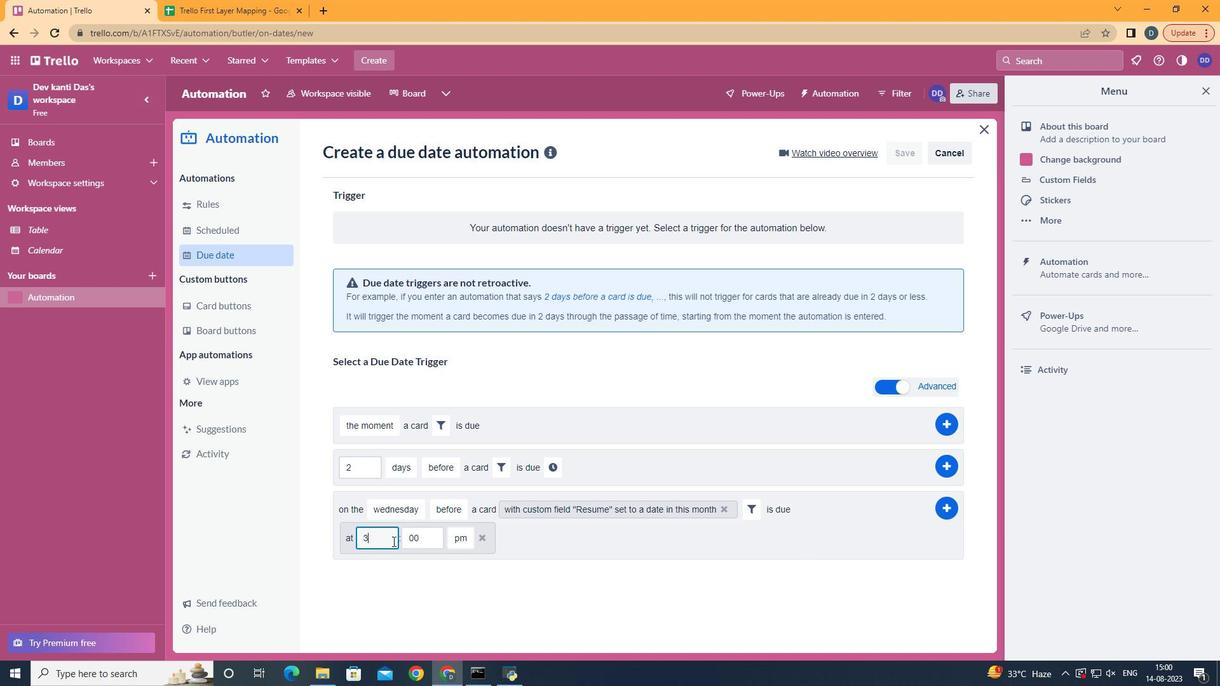 
Action: Mouse pressed left at (389, 537)
Screenshot: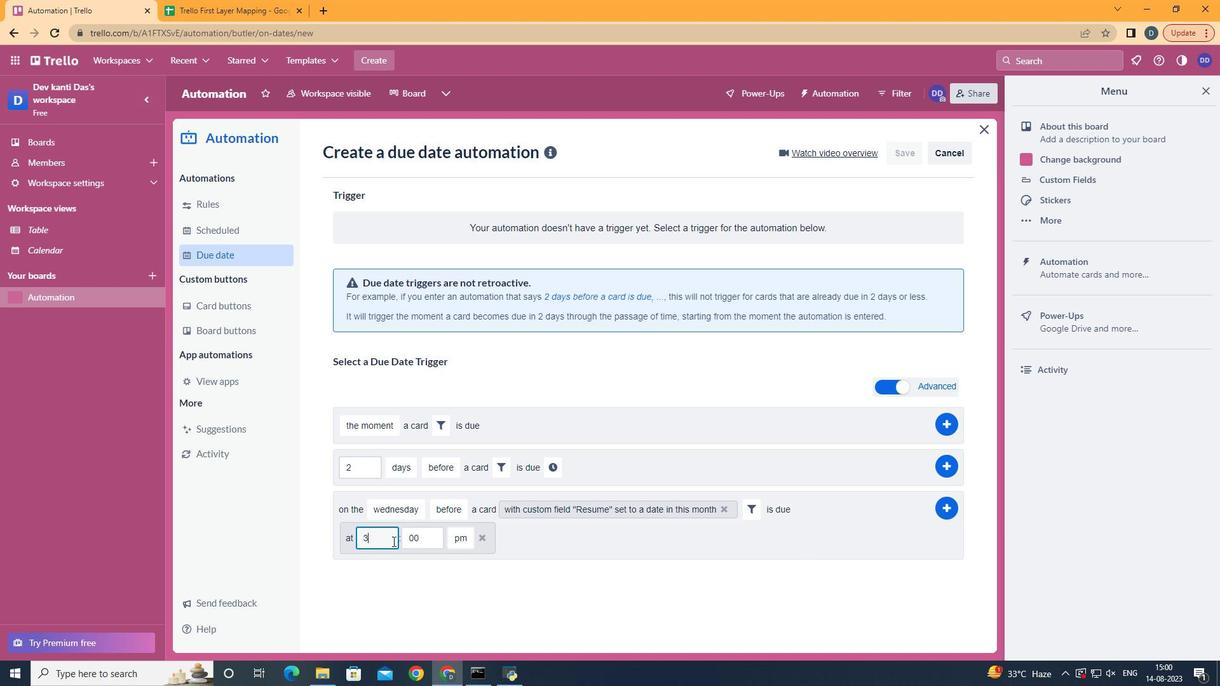 
Action: Mouse moved to (360, 546)
Screenshot: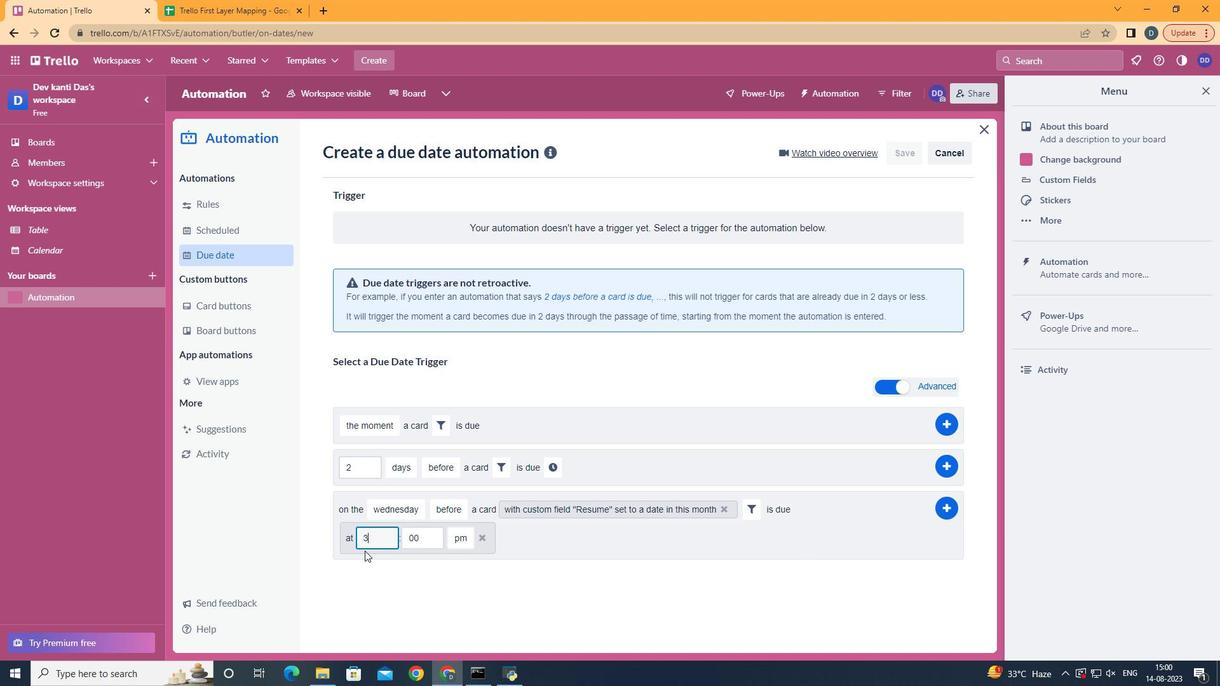 
Action: Key pressed <Key.backspace>11
Screenshot: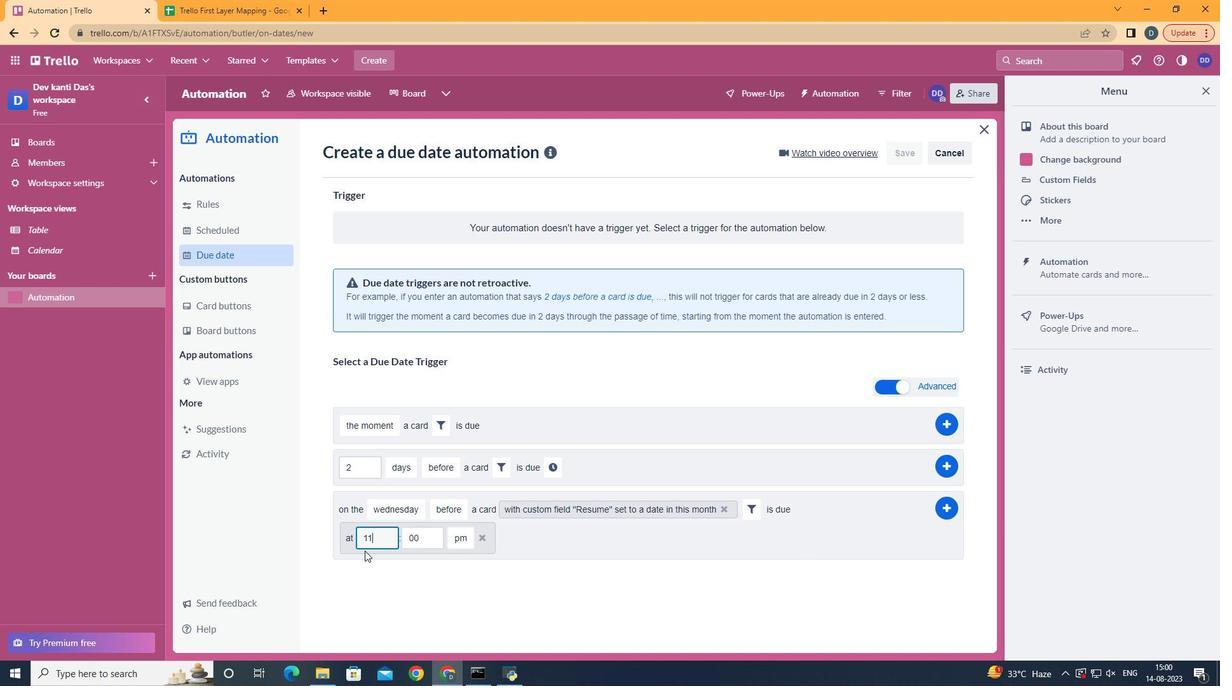
Action: Mouse moved to (462, 567)
Screenshot: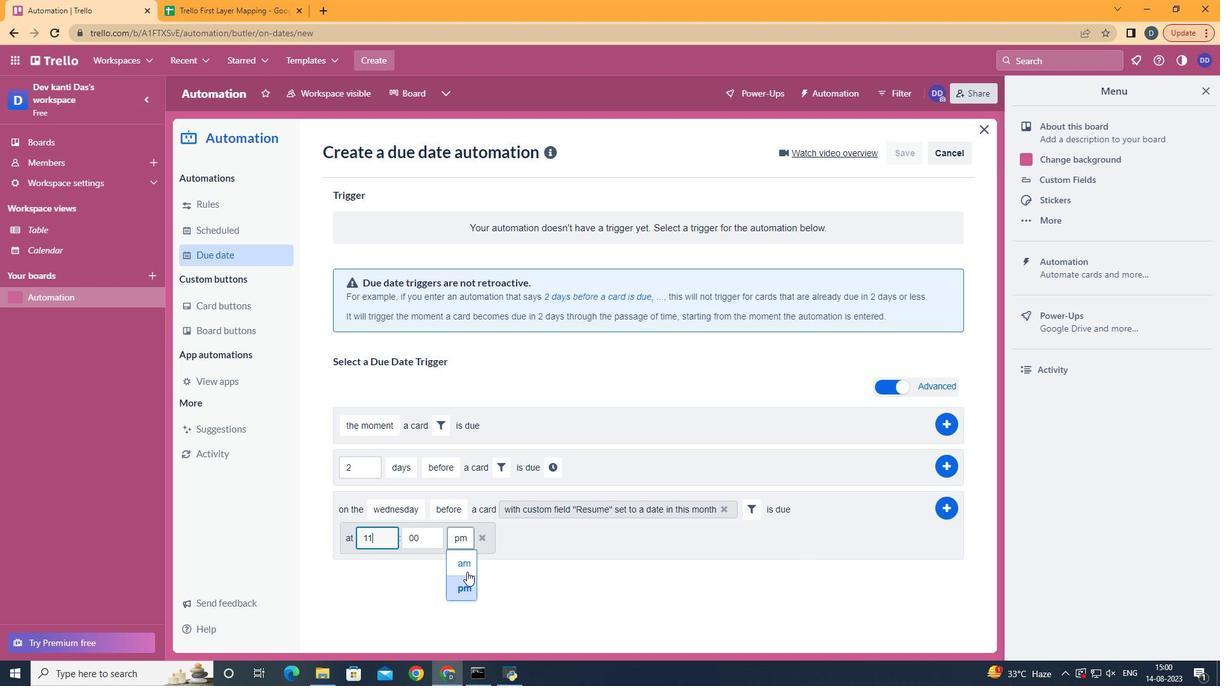 
Action: Mouse pressed left at (462, 567)
Screenshot: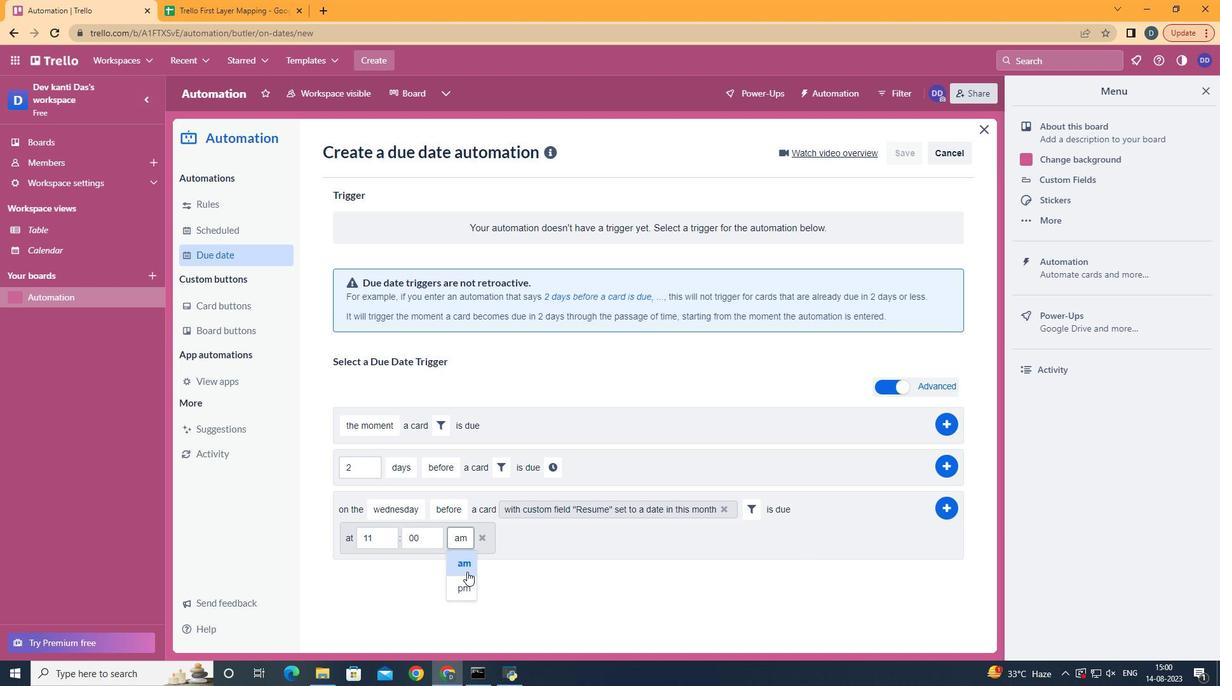 
Action: Mouse moved to (951, 503)
Screenshot: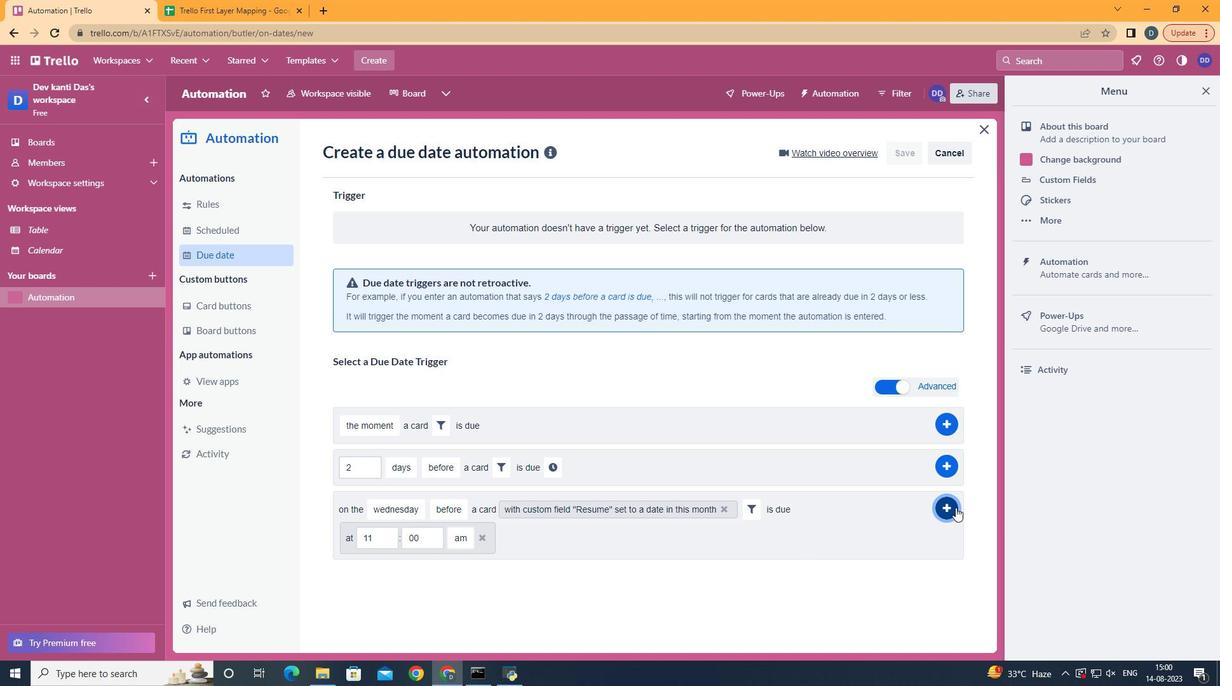 
Action: Mouse pressed left at (951, 503)
Screenshot: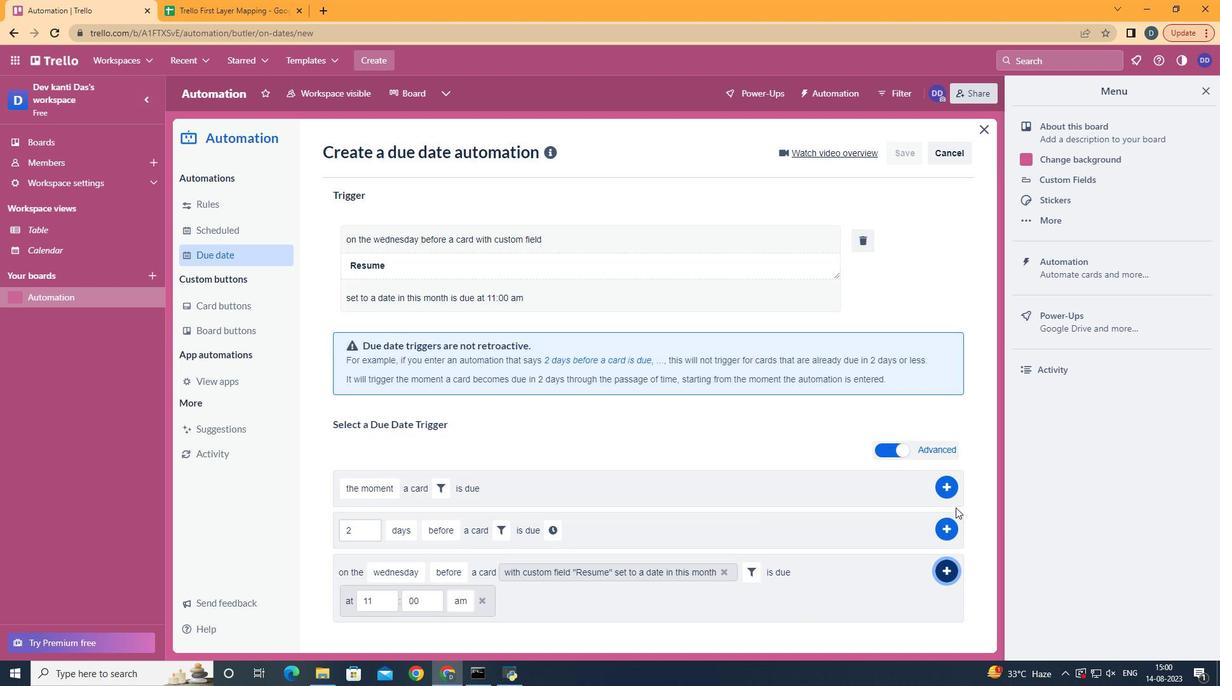 
